 Task: Open Card Audit Review in Board Public Speaking Training to Workspace Advertising Technology and add a team member Softage.4@softage.net, a label Blue, a checklist Career Development, an attachment from your computer, a color Blue and finally, add a card description 'Plan and execute company team-building event' and a comment 'Given the potential impact of this task on our company culture and values, let us ensure that we approach it with a sense of inclusivity and diversity.'. Add a start date 'Jan 08, 1900' with a due date 'Jan 15, 1900'
Action: Mouse moved to (605, 171)
Screenshot: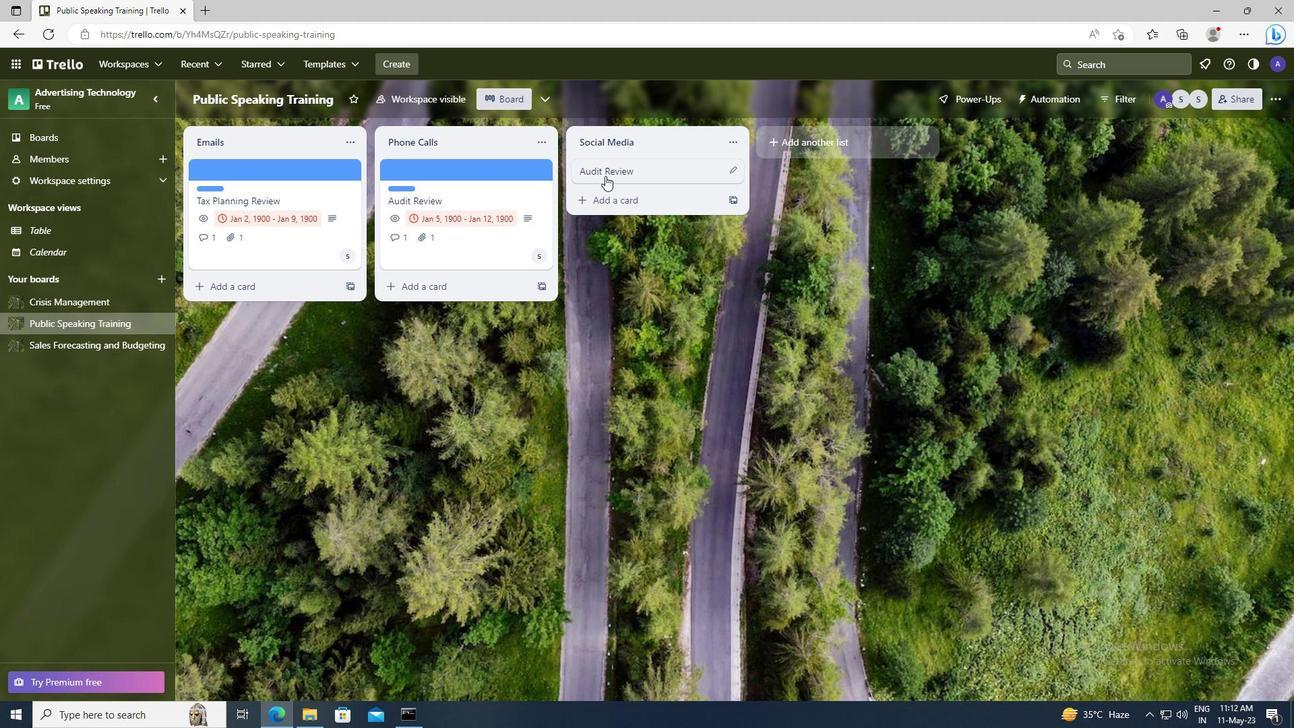 
Action: Mouse pressed left at (605, 171)
Screenshot: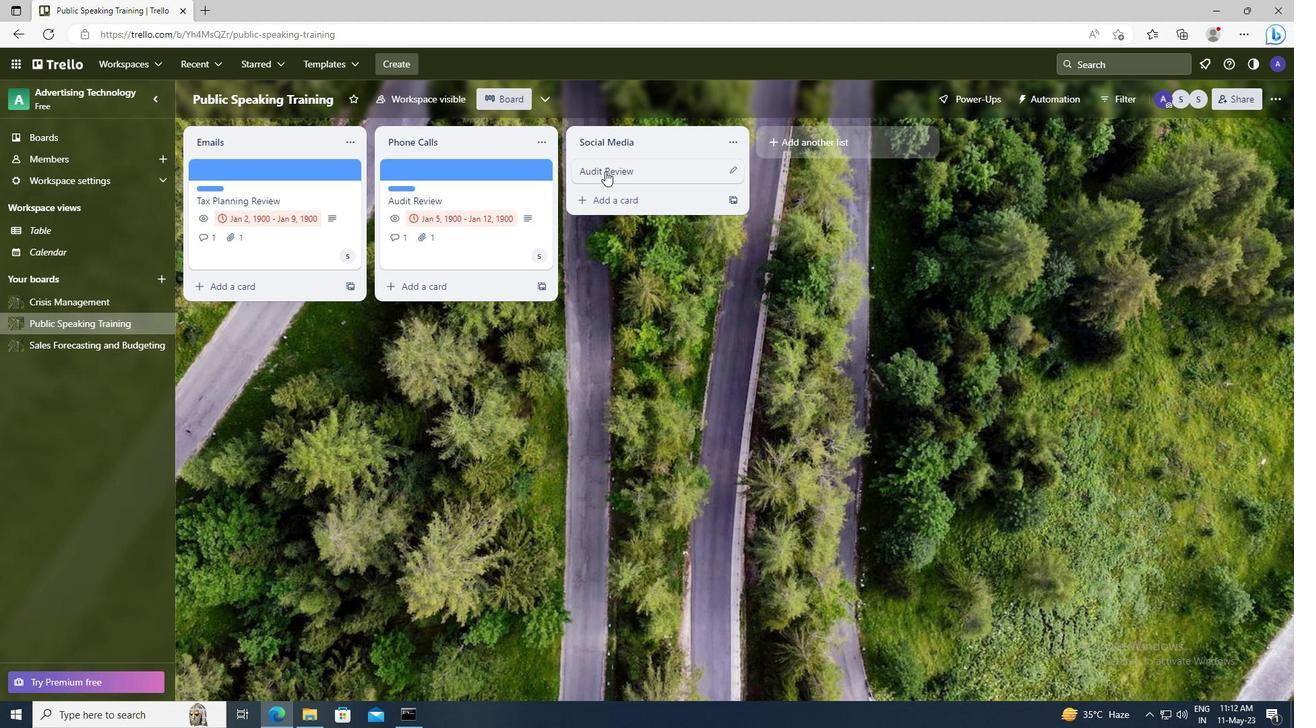 
Action: Mouse moved to (817, 208)
Screenshot: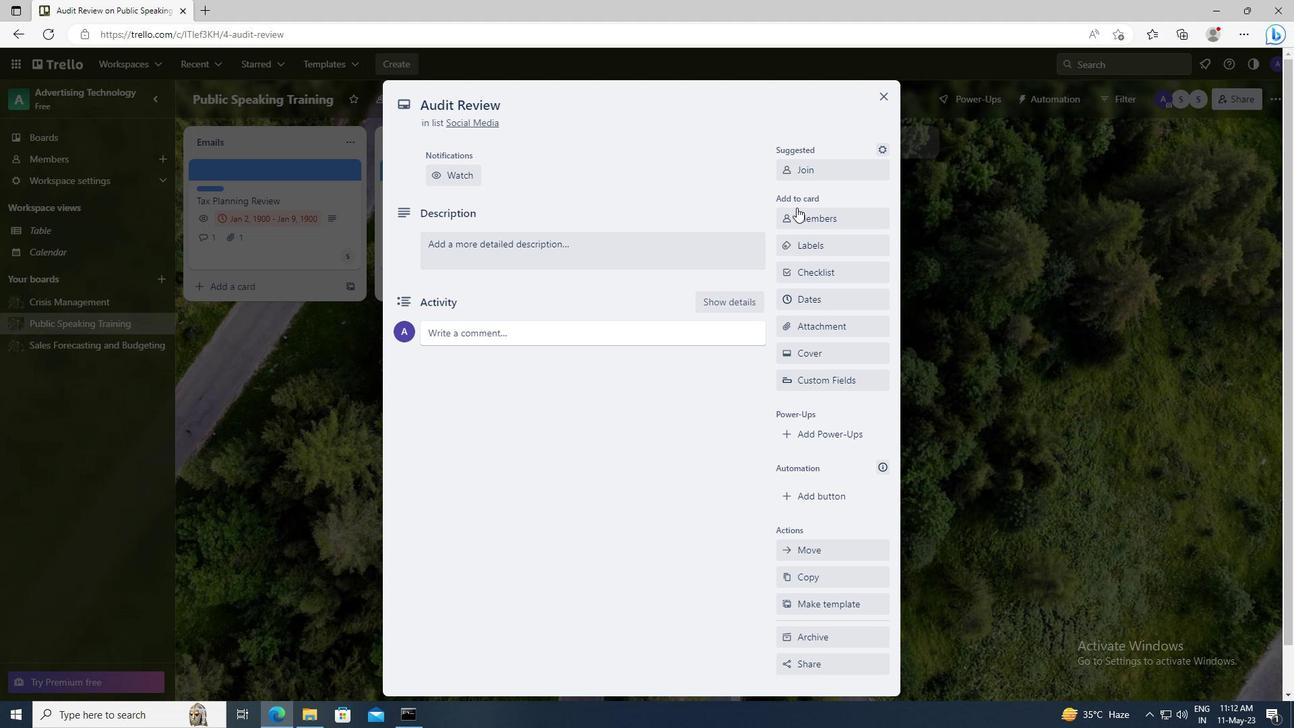 
Action: Mouse pressed left at (817, 208)
Screenshot: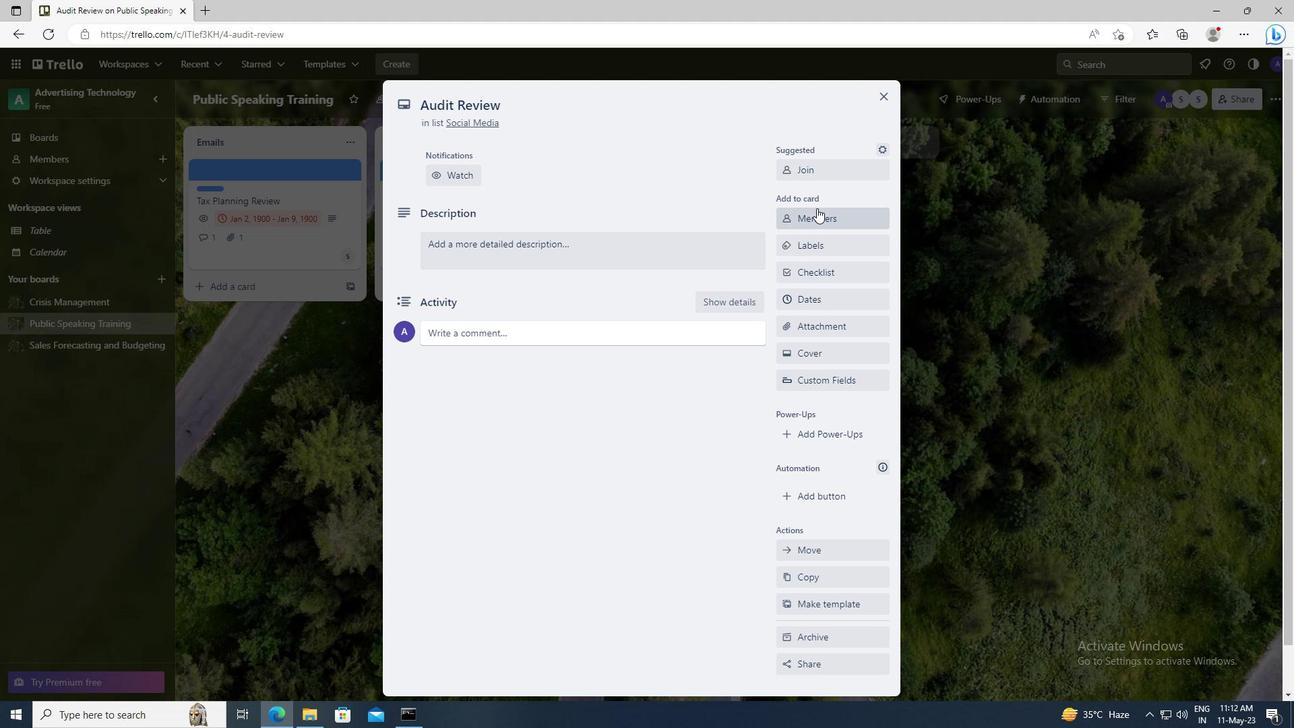 
Action: Mouse moved to (821, 278)
Screenshot: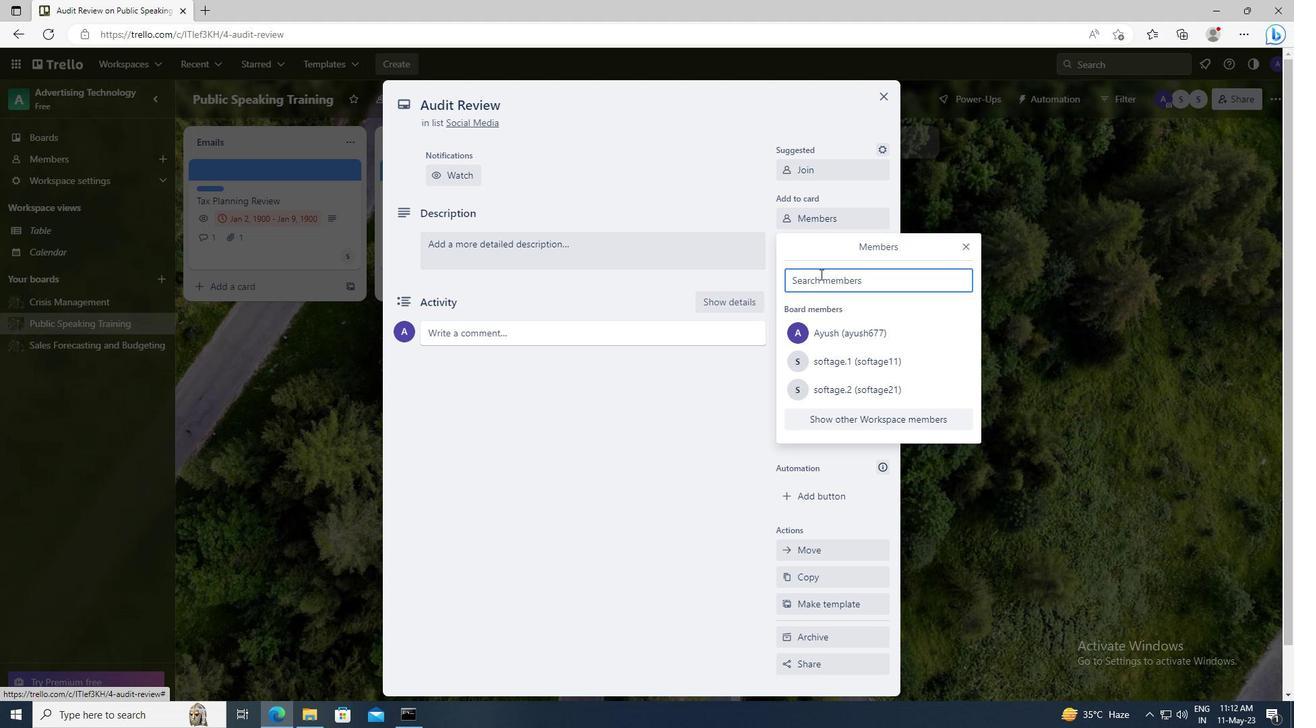 
Action: Mouse pressed left at (821, 278)
Screenshot: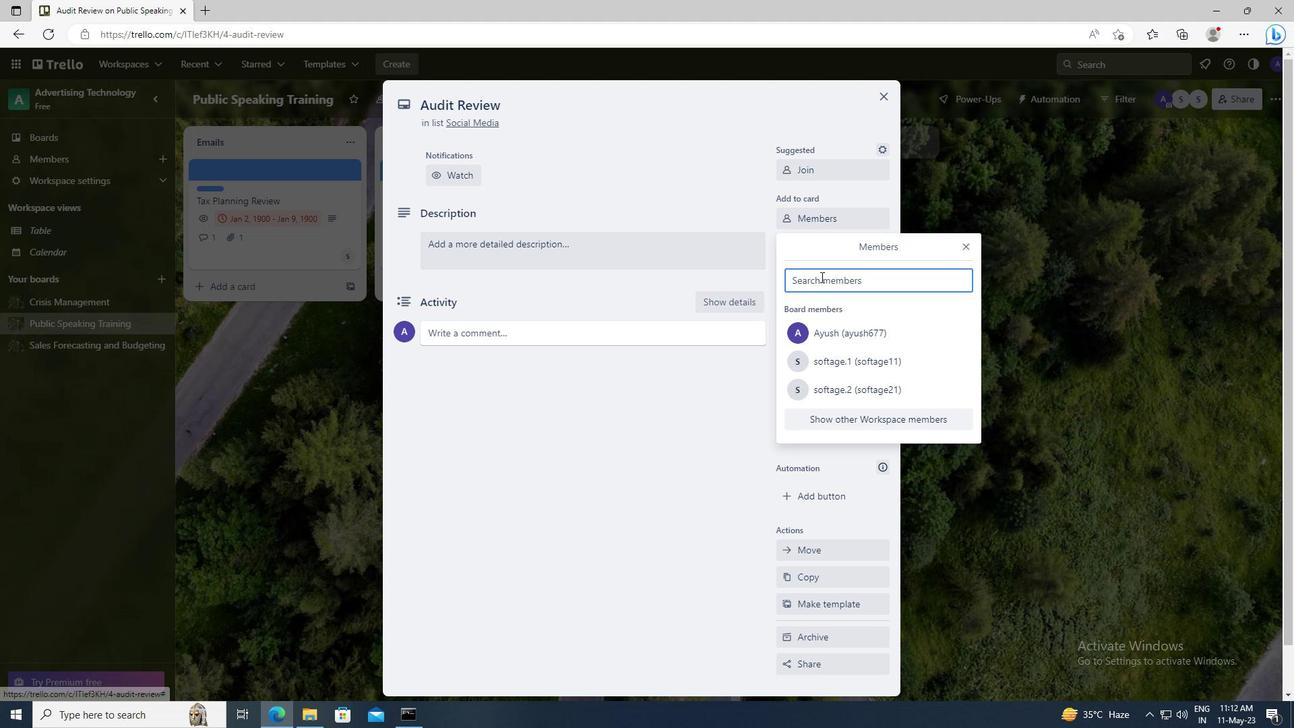 
Action: Key pressed <Key.shift>SOFTAGE.4
Screenshot: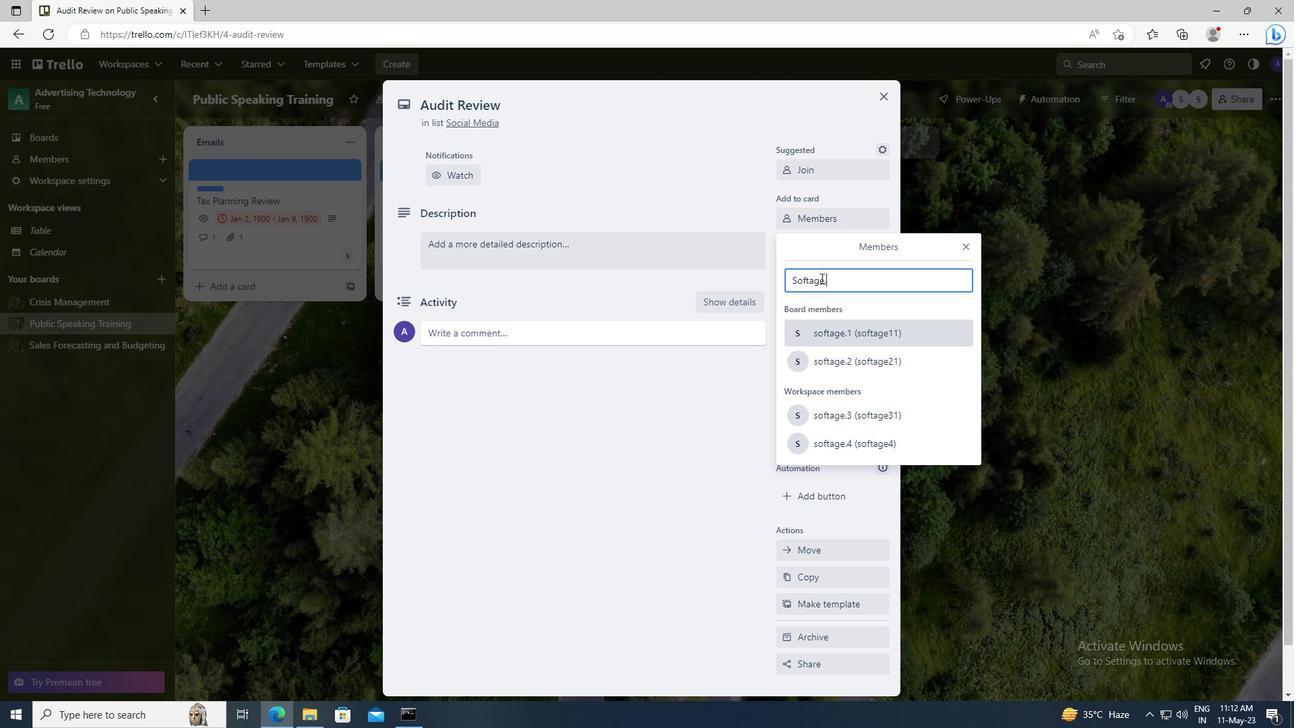 
Action: Mouse moved to (836, 404)
Screenshot: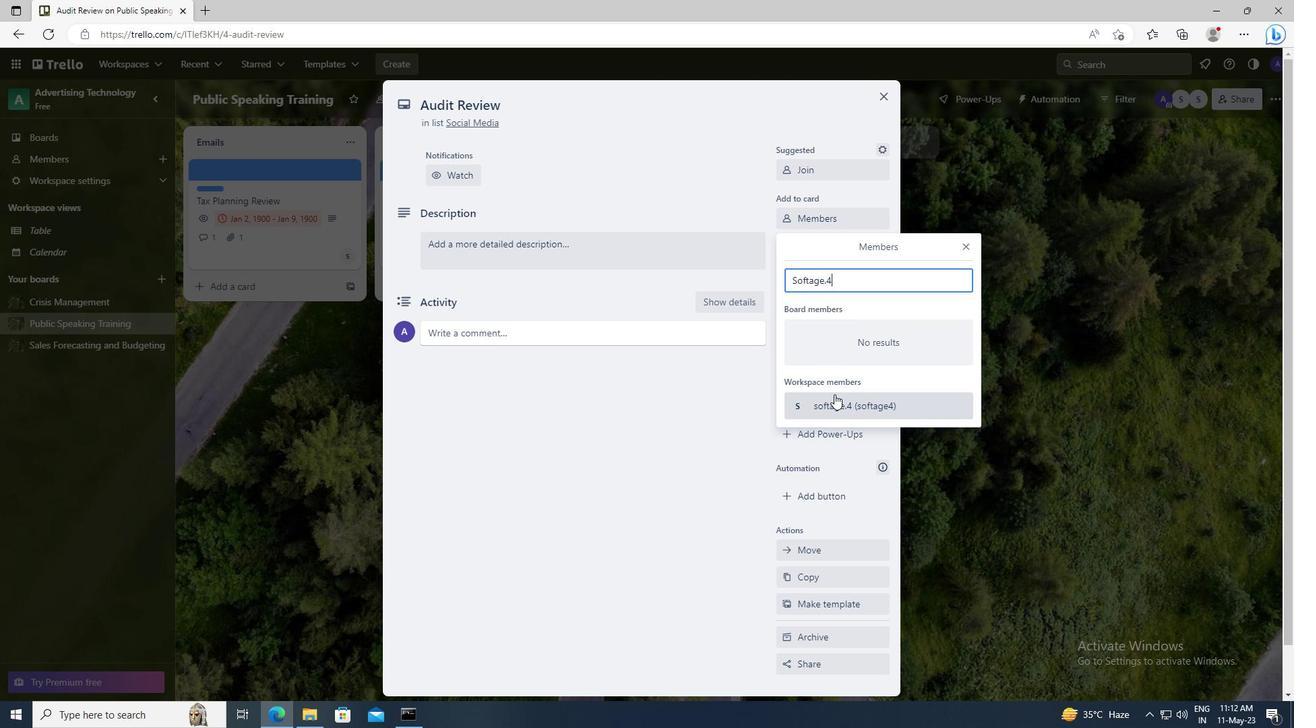 
Action: Mouse pressed left at (836, 404)
Screenshot: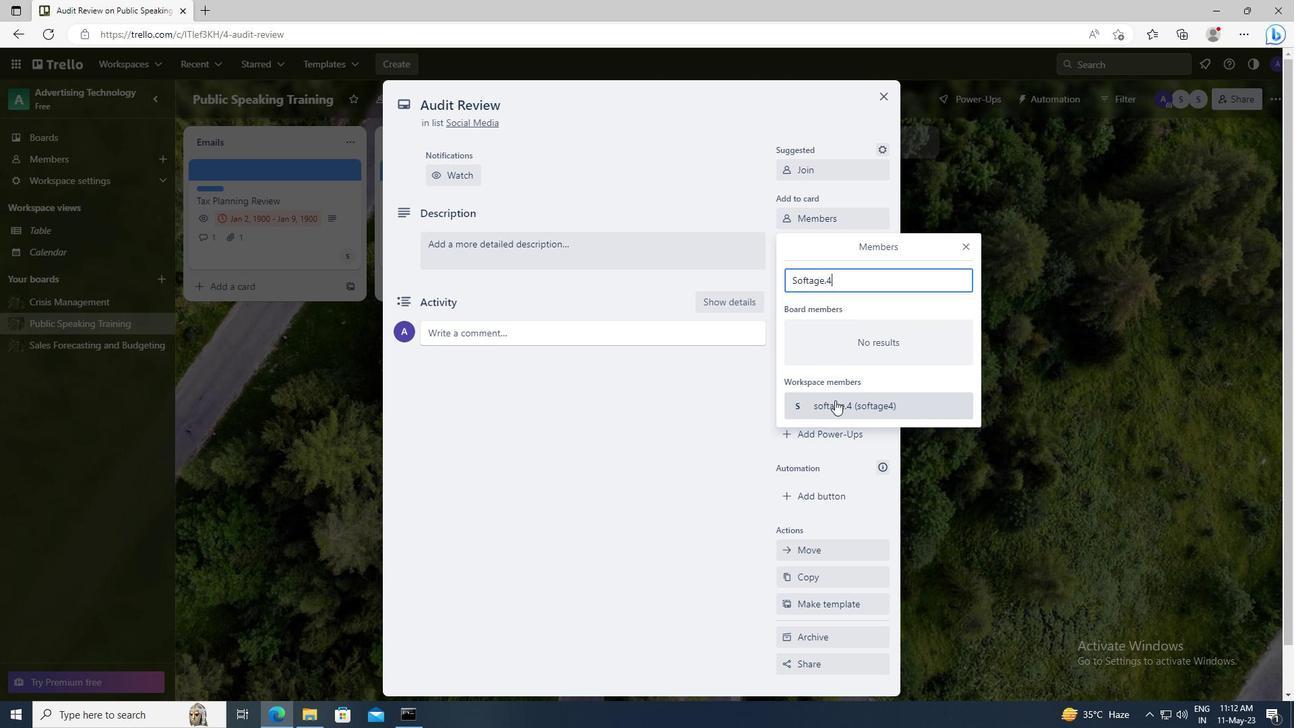
Action: Mouse moved to (968, 248)
Screenshot: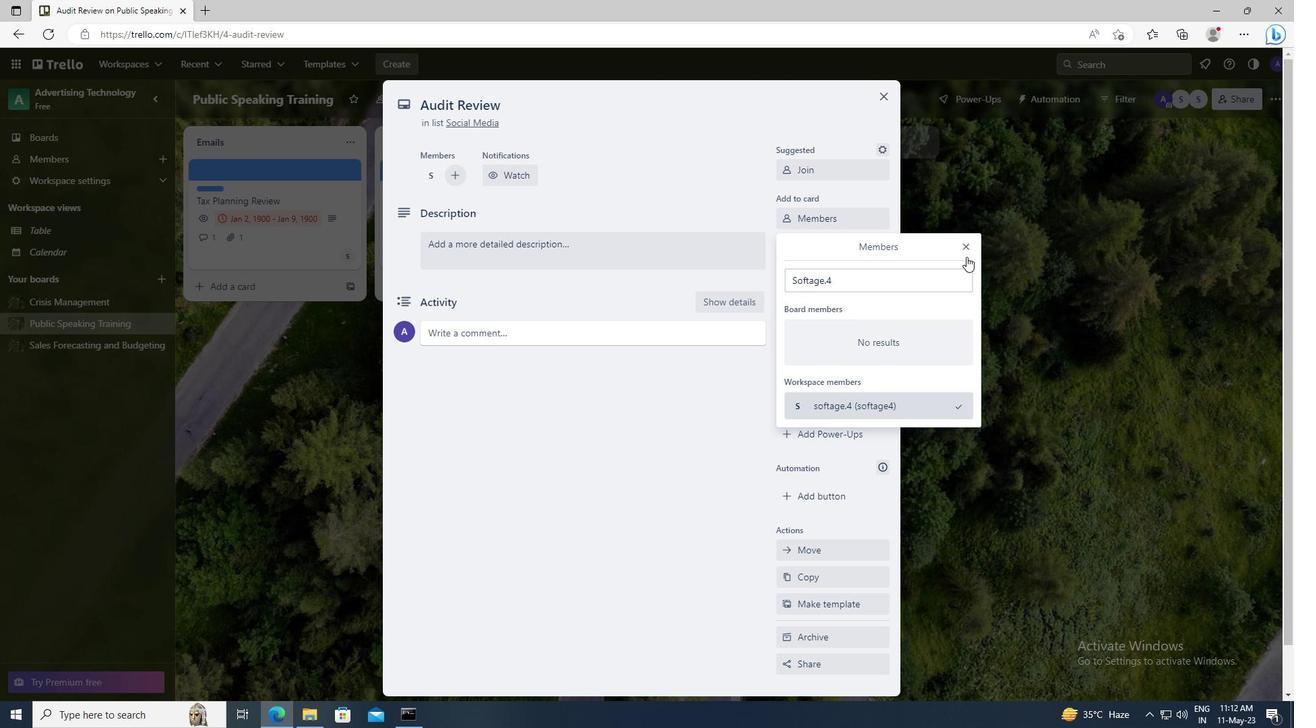 
Action: Mouse pressed left at (968, 248)
Screenshot: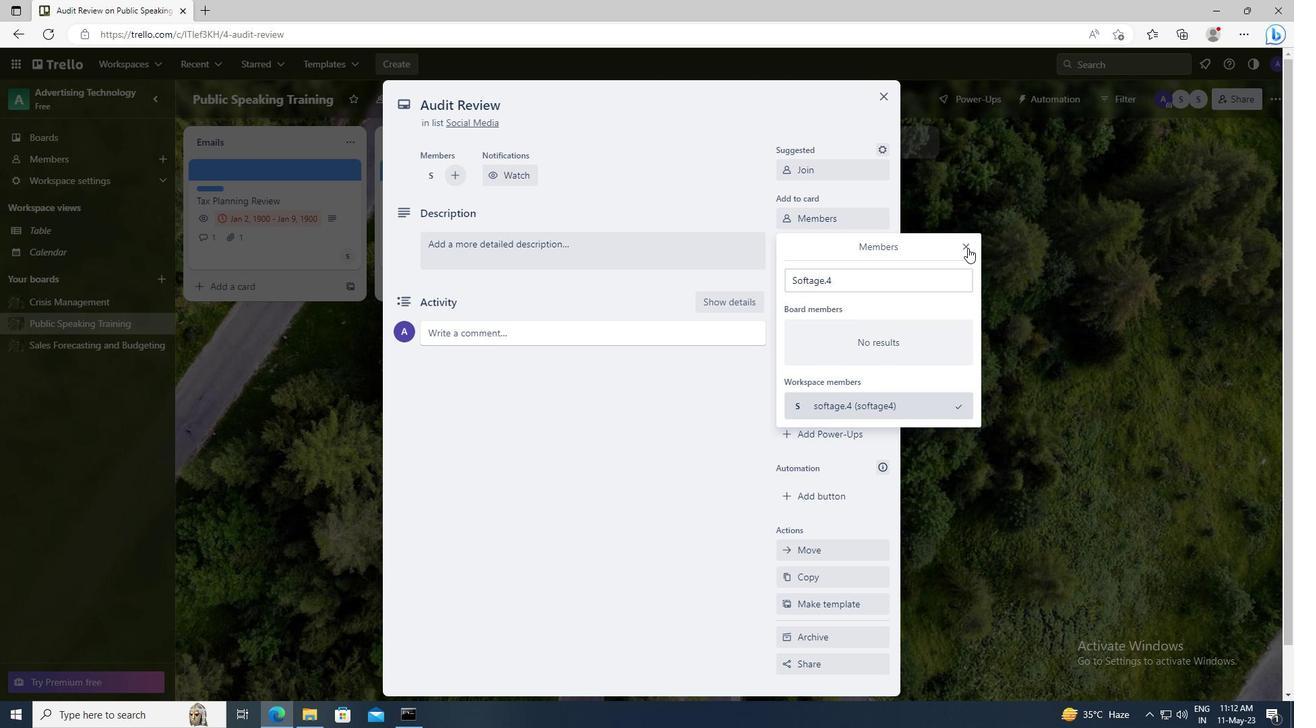 
Action: Mouse moved to (860, 248)
Screenshot: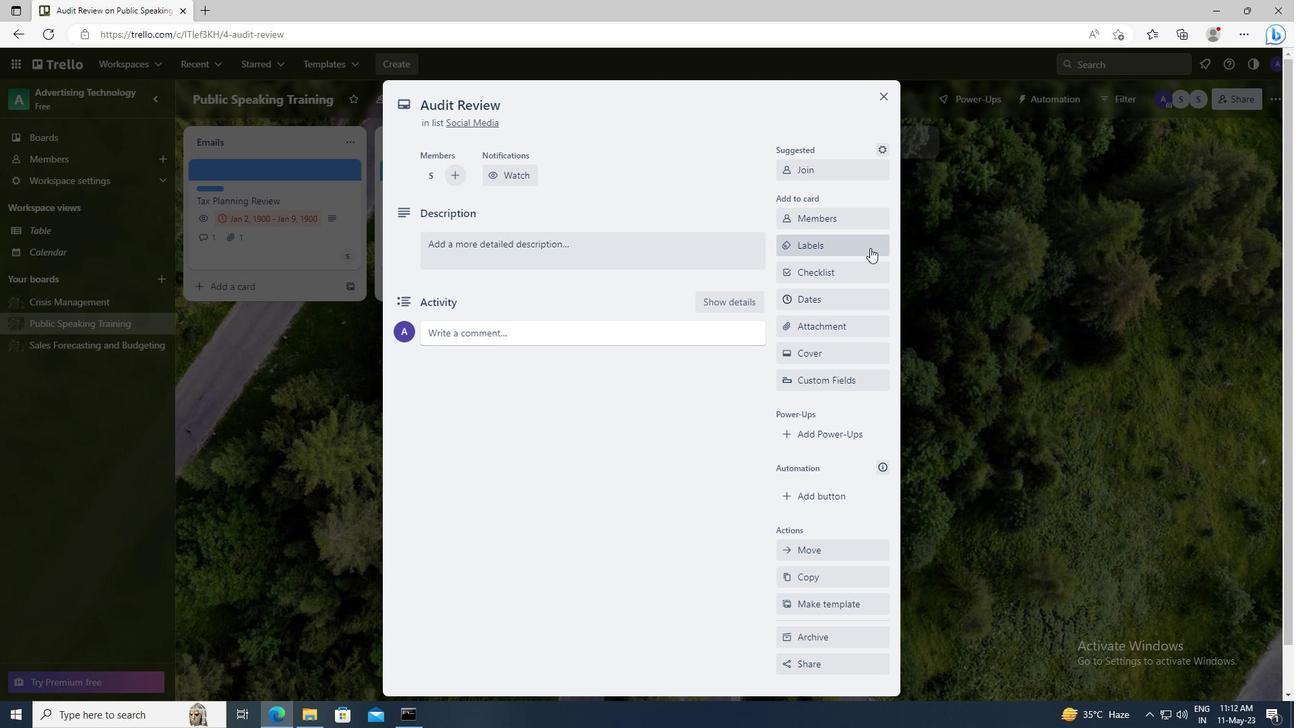 
Action: Mouse pressed left at (860, 248)
Screenshot: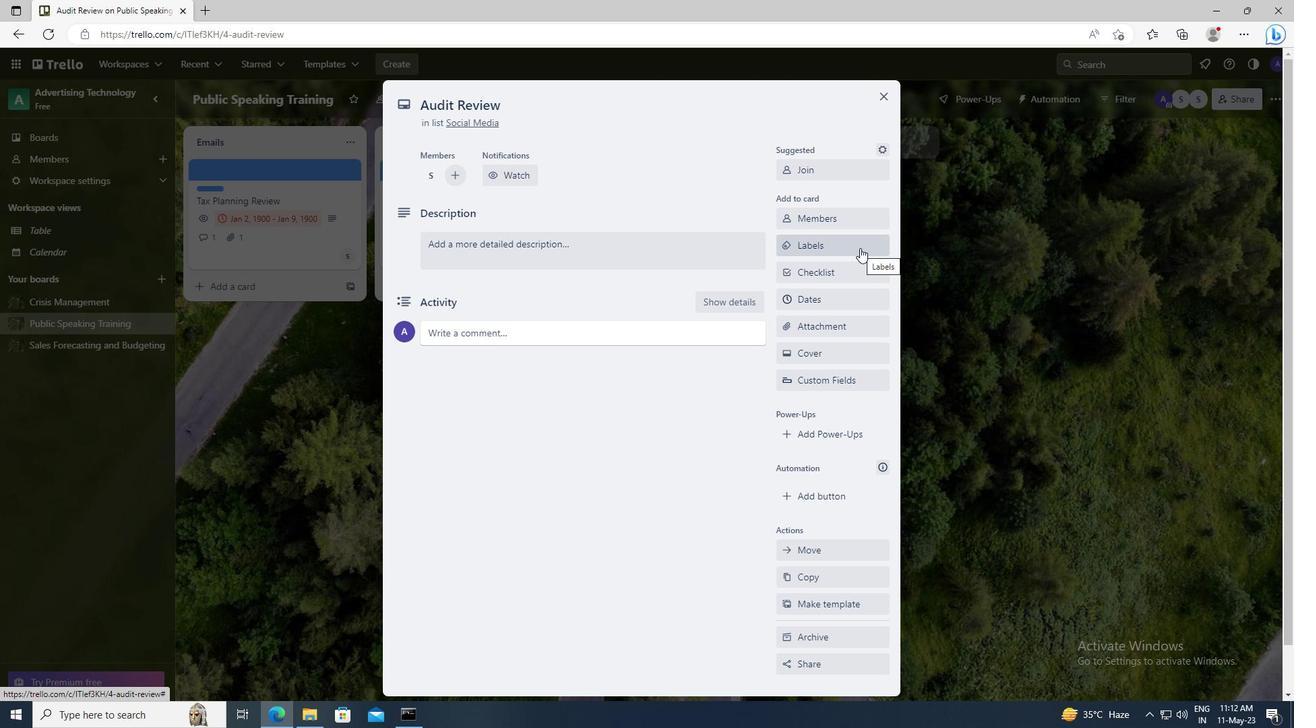 
Action: Mouse moved to (874, 509)
Screenshot: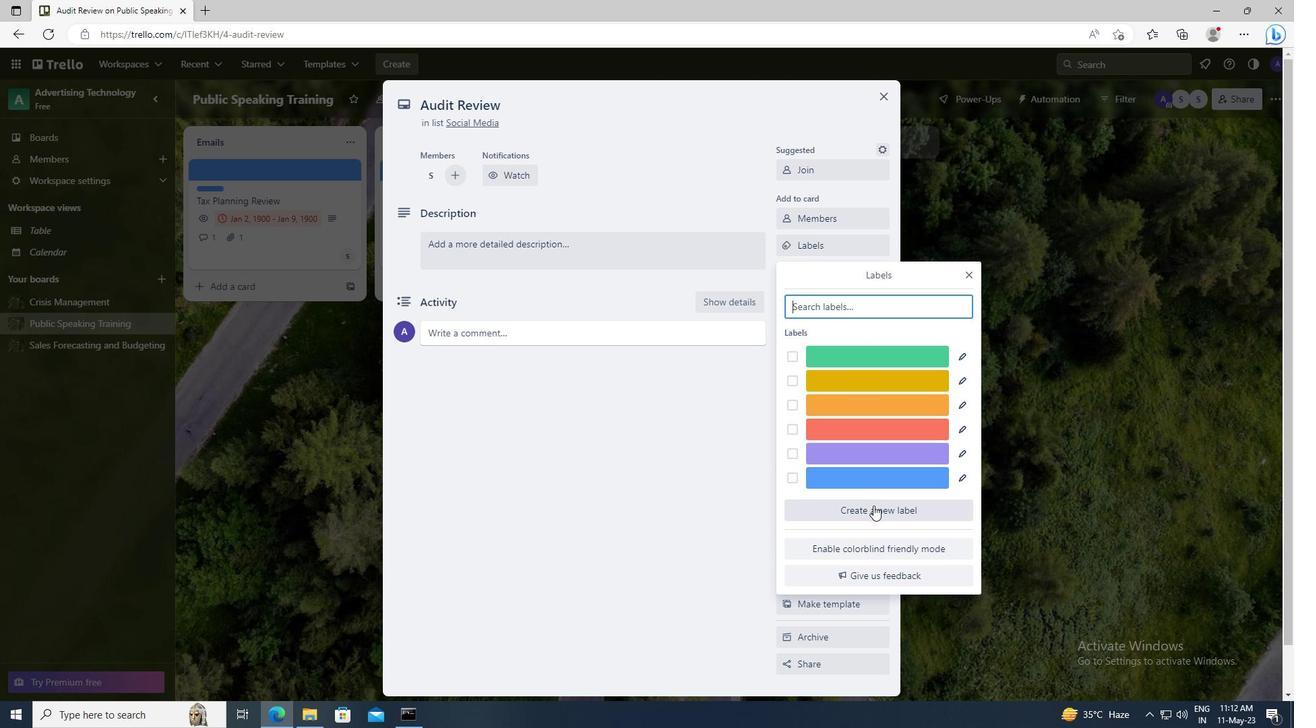 
Action: Mouse pressed left at (874, 509)
Screenshot: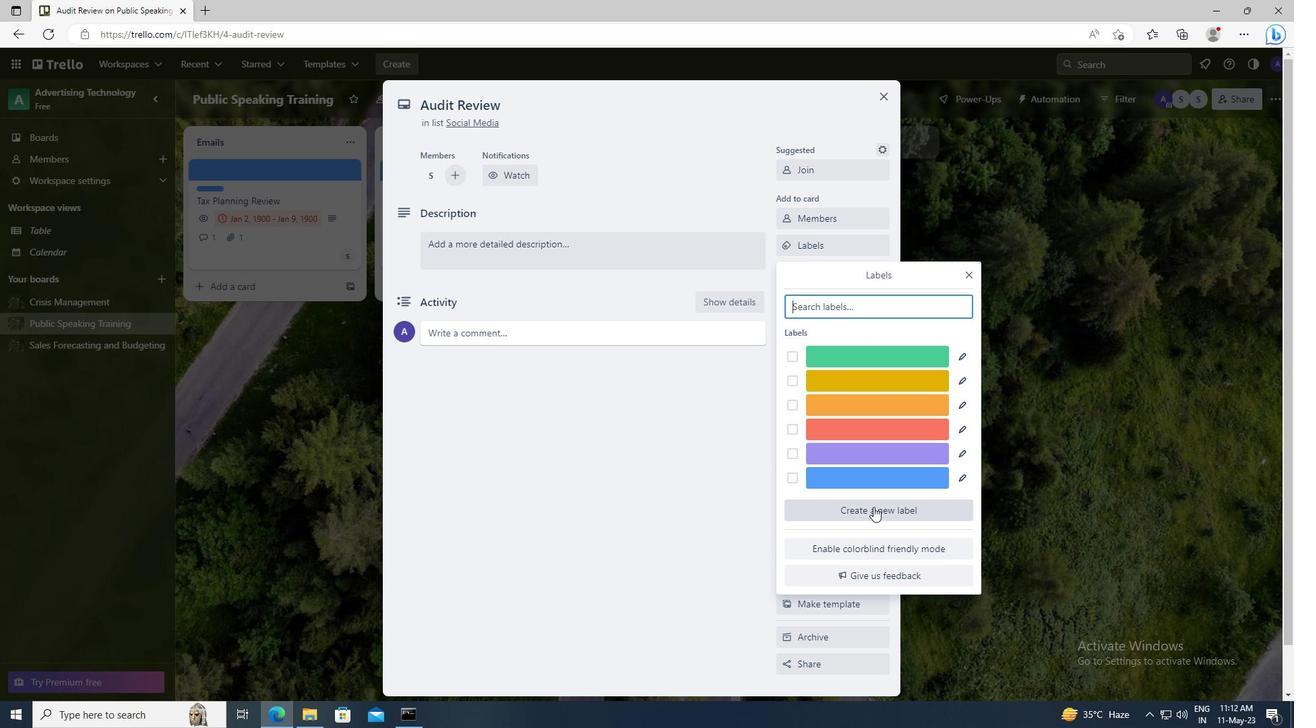 
Action: Mouse moved to (803, 539)
Screenshot: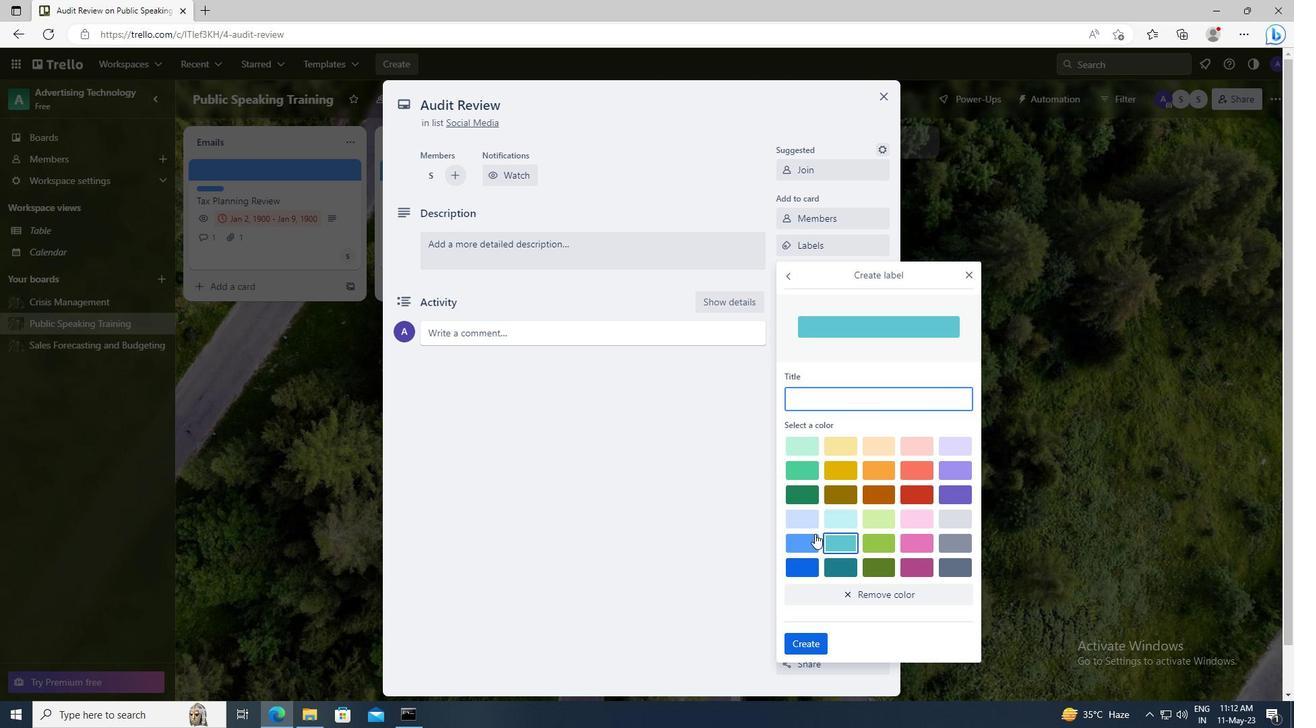 
Action: Mouse pressed left at (803, 539)
Screenshot: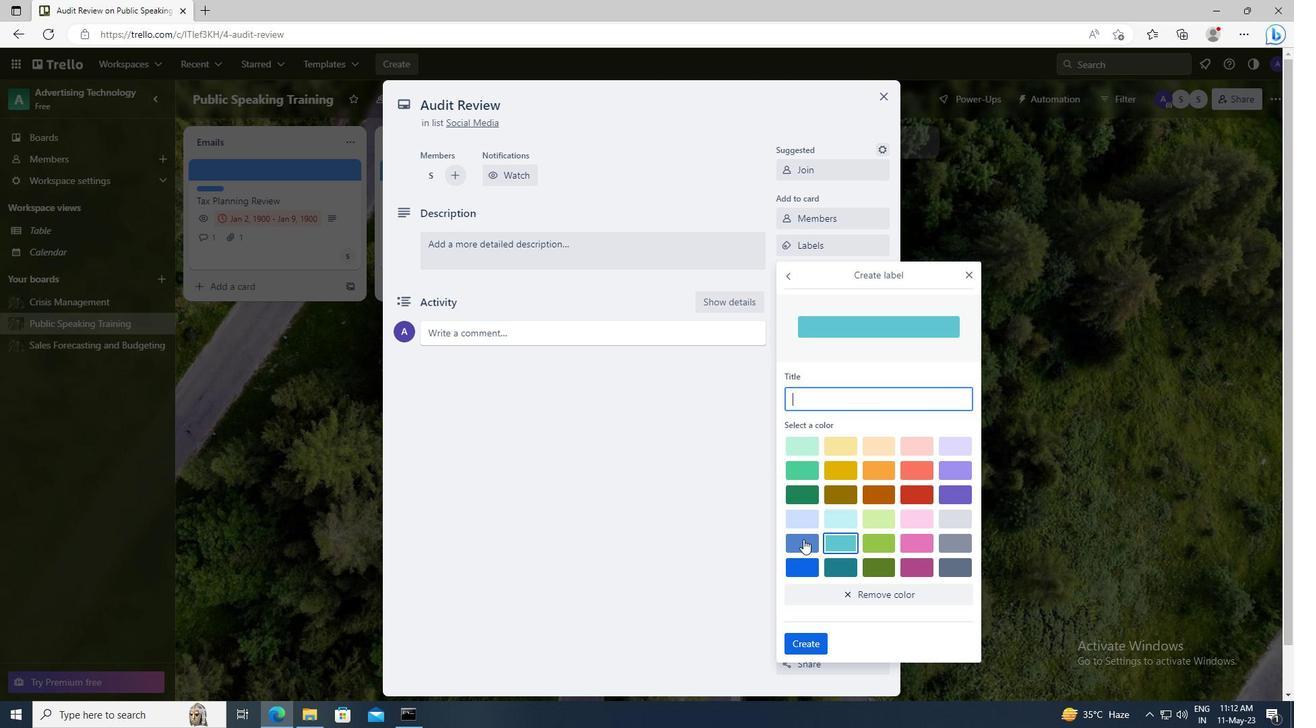 
Action: Mouse moved to (804, 645)
Screenshot: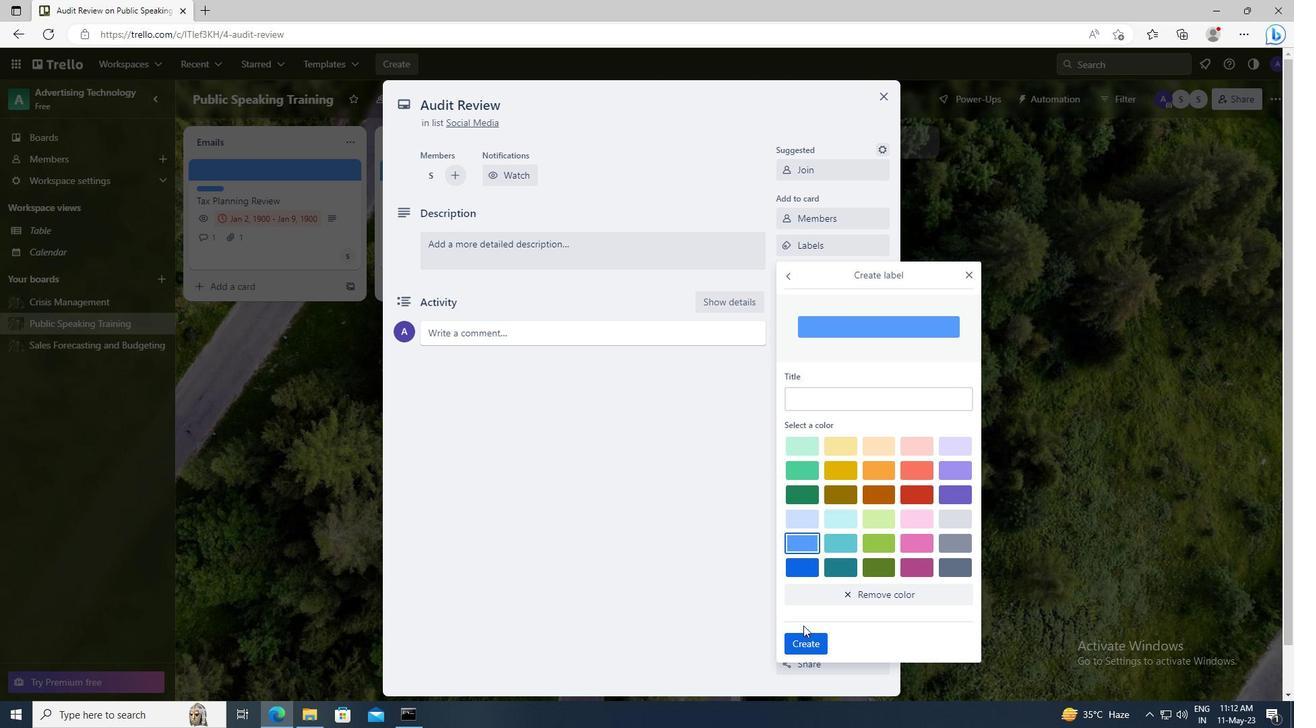 
Action: Mouse pressed left at (804, 645)
Screenshot: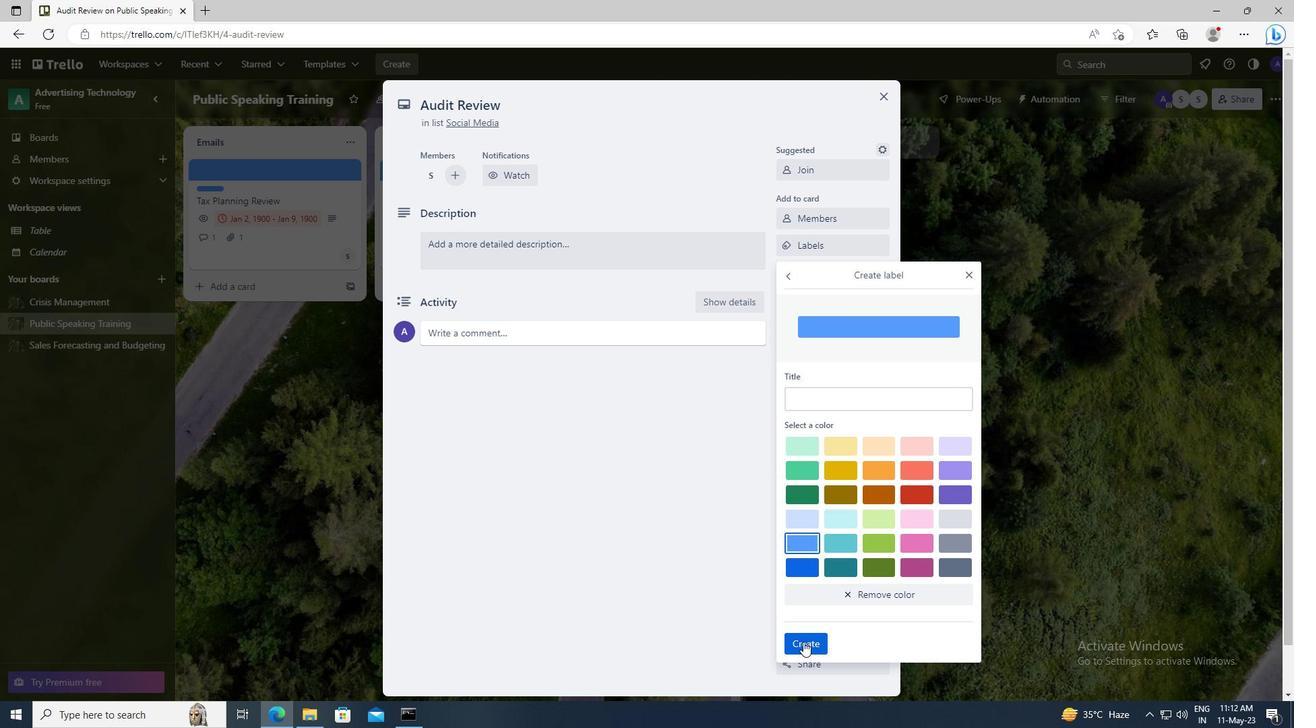 
Action: Mouse moved to (971, 277)
Screenshot: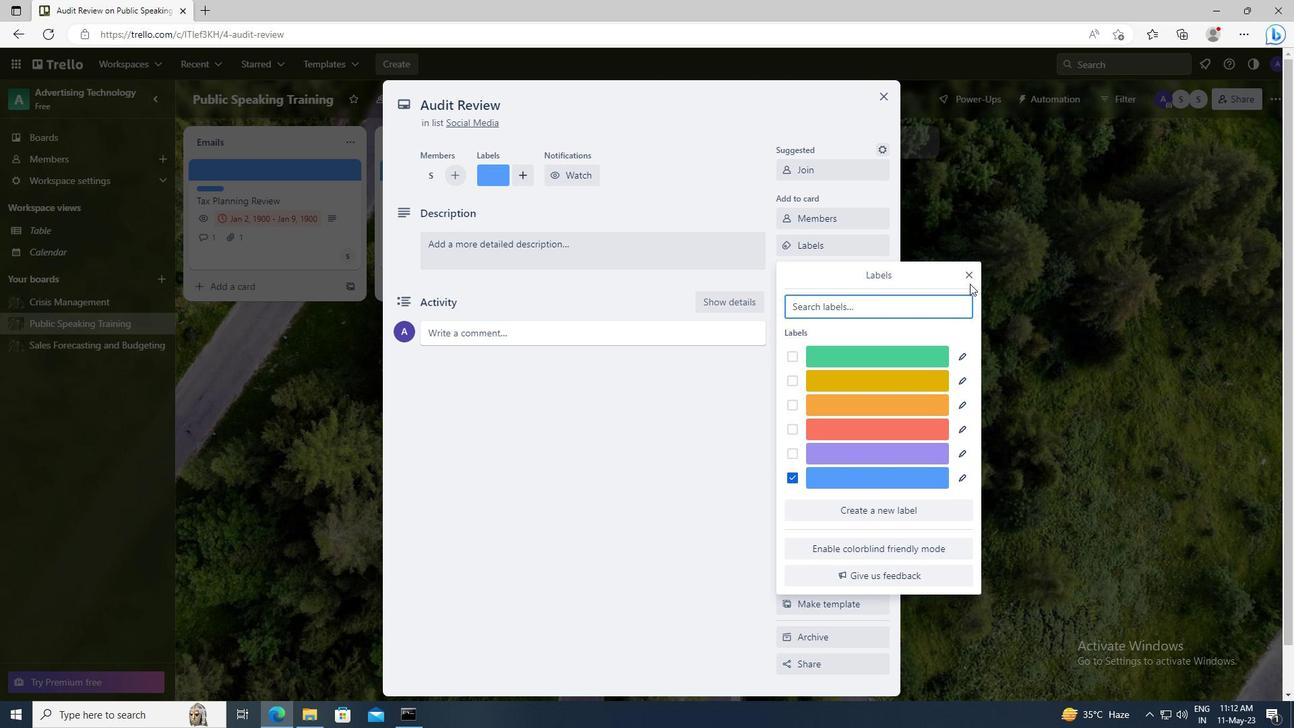 
Action: Mouse pressed left at (971, 277)
Screenshot: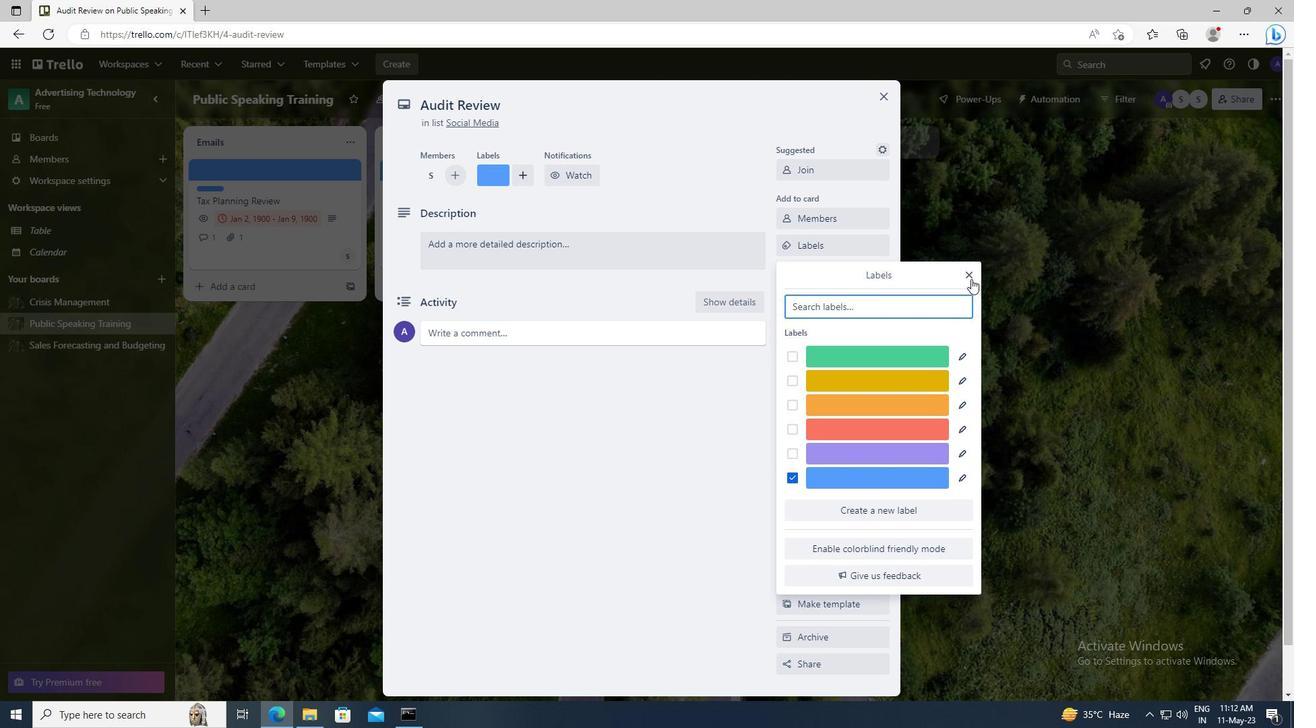 
Action: Mouse moved to (844, 267)
Screenshot: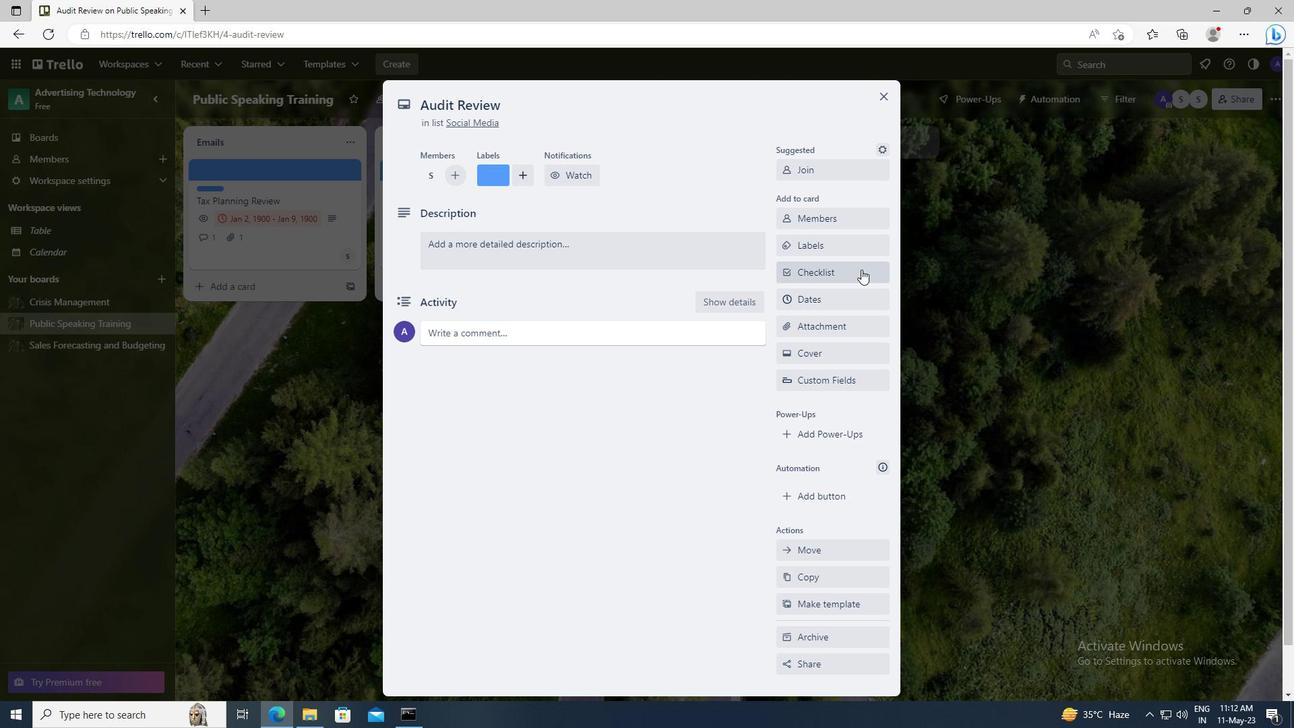 
Action: Mouse pressed left at (844, 267)
Screenshot: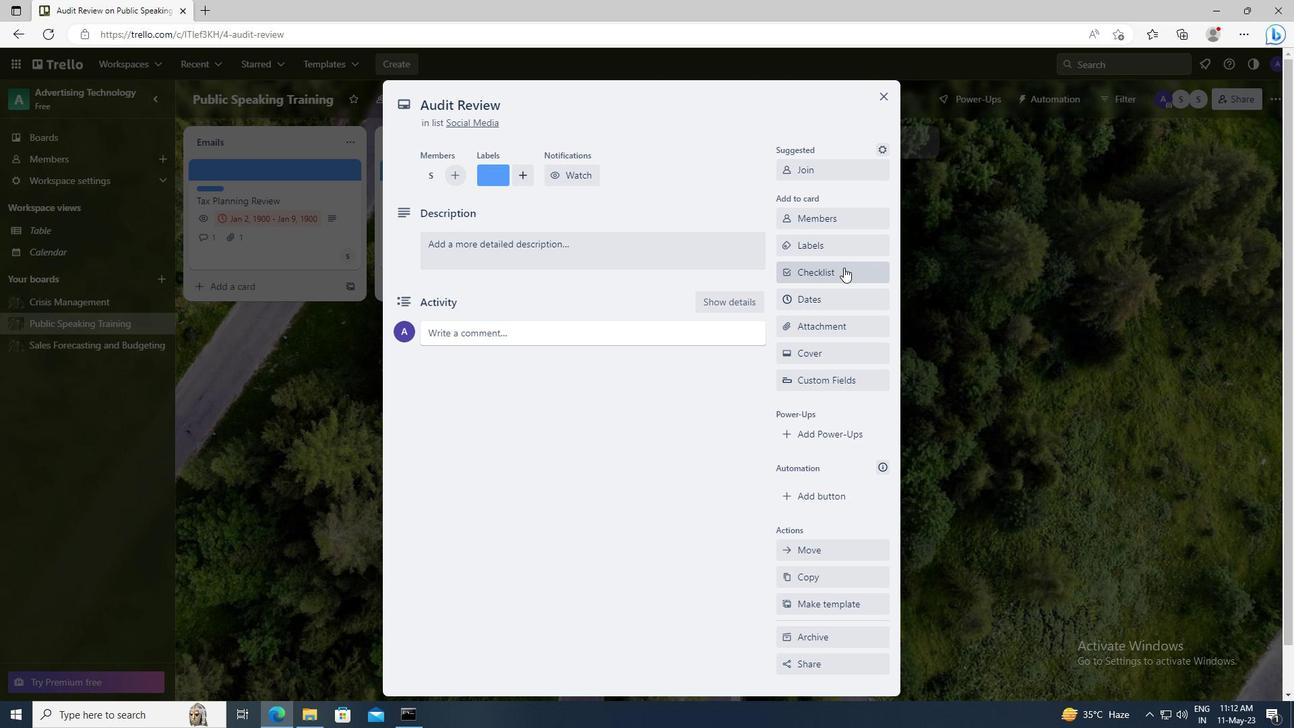 
Action: Key pressed <Key.shift>CAREER<Key.space><Key.shift>DEVELOPMENT
Screenshot: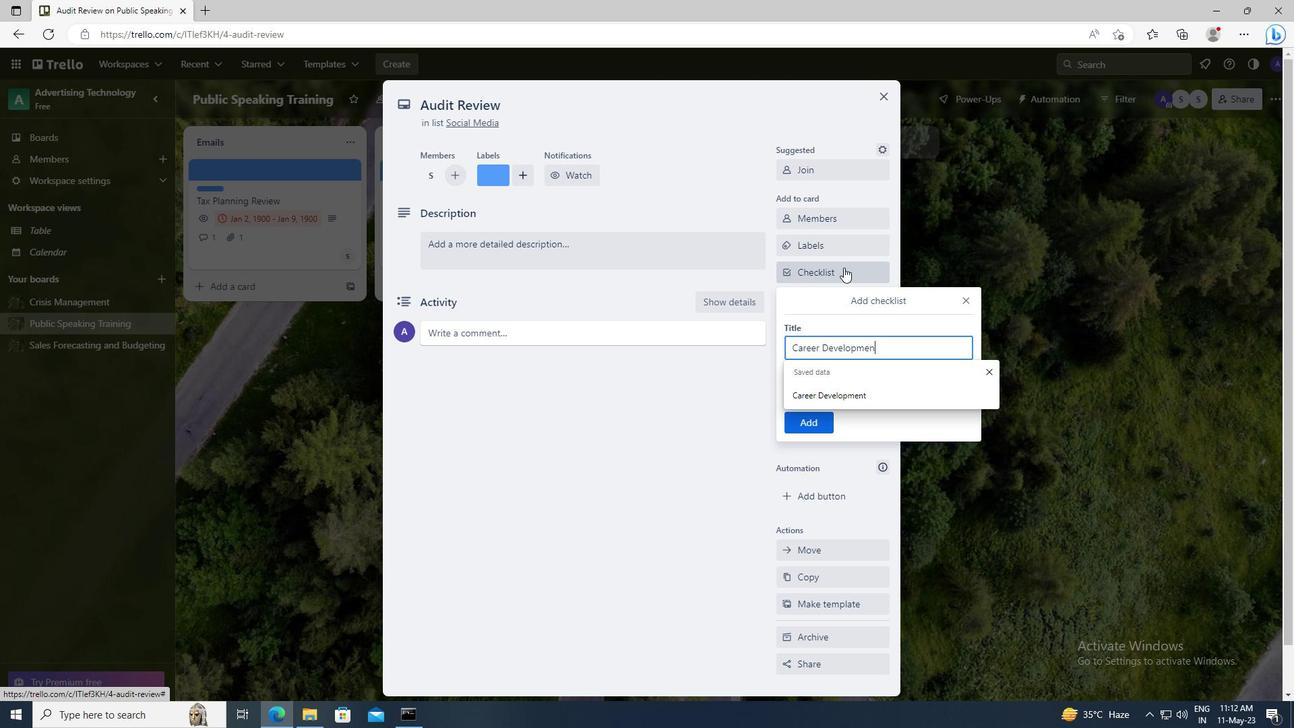 
Action: Mouse moved to (815, 420)
Screenshot: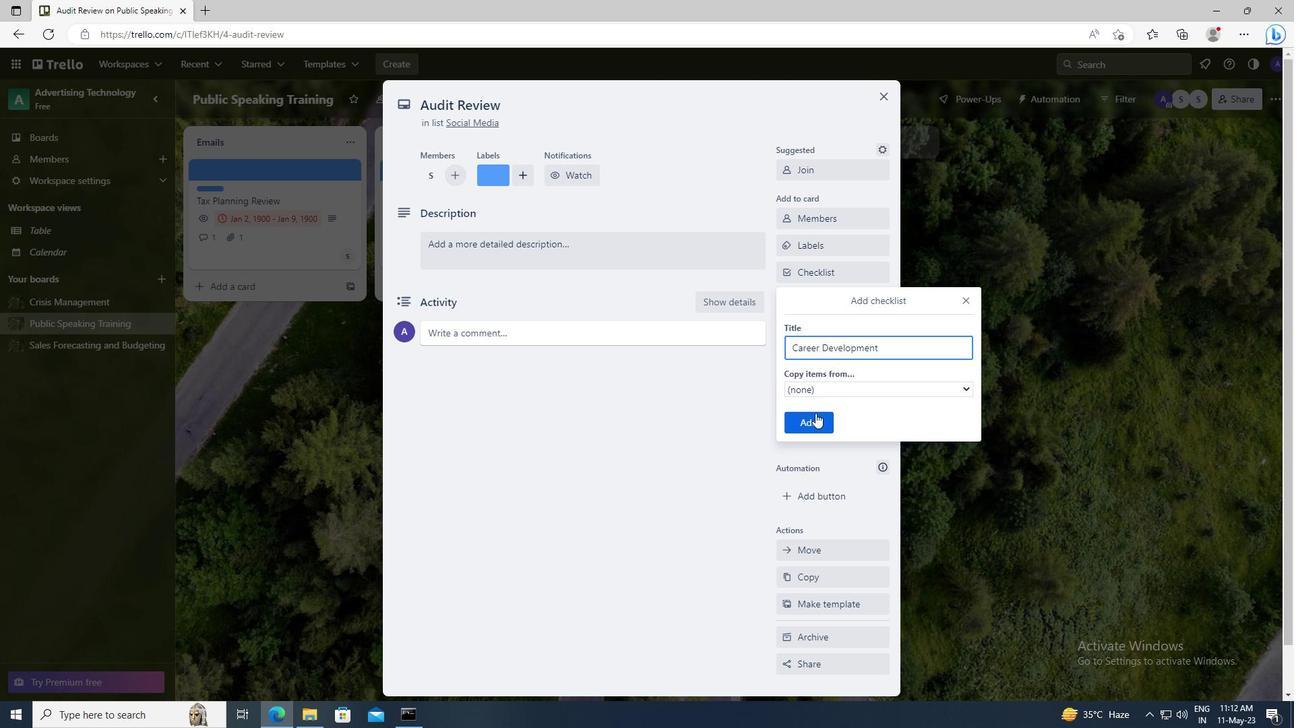 
Action: Mouse pressed left at (815, 420)
Screenshot: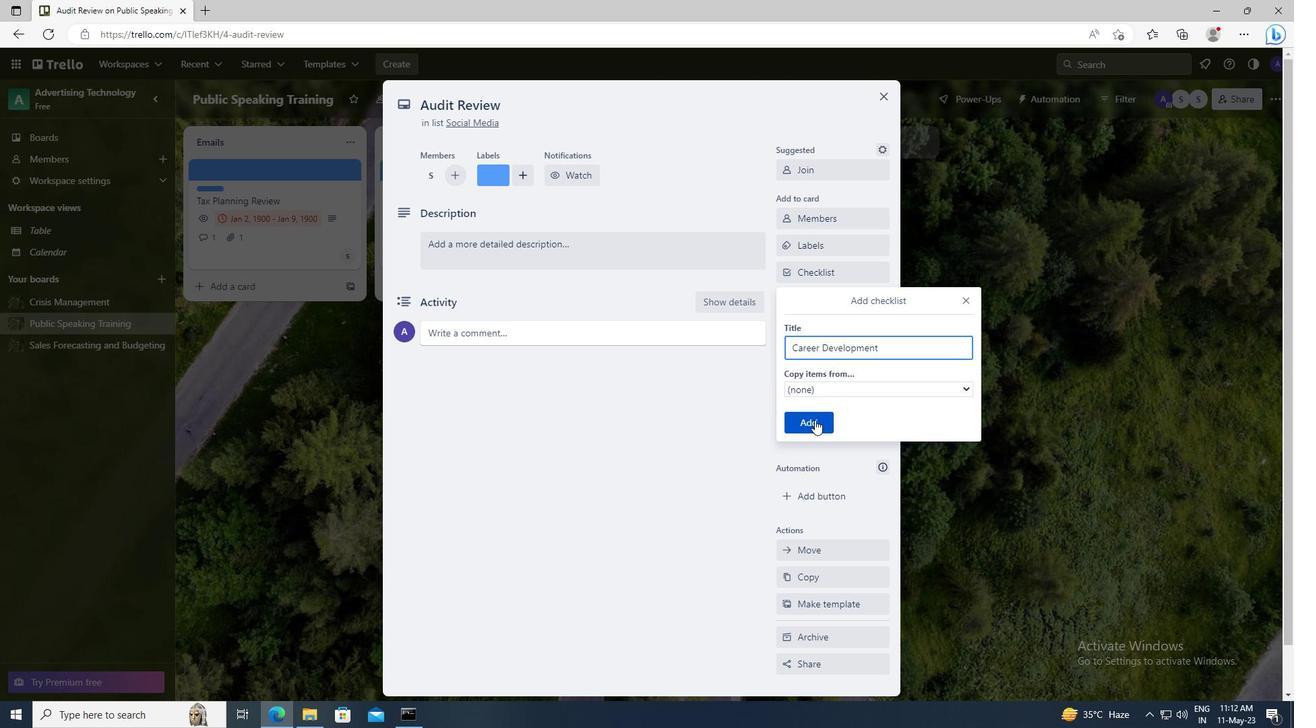 
Action: Mouse moved to (828, 331)
Screenshot: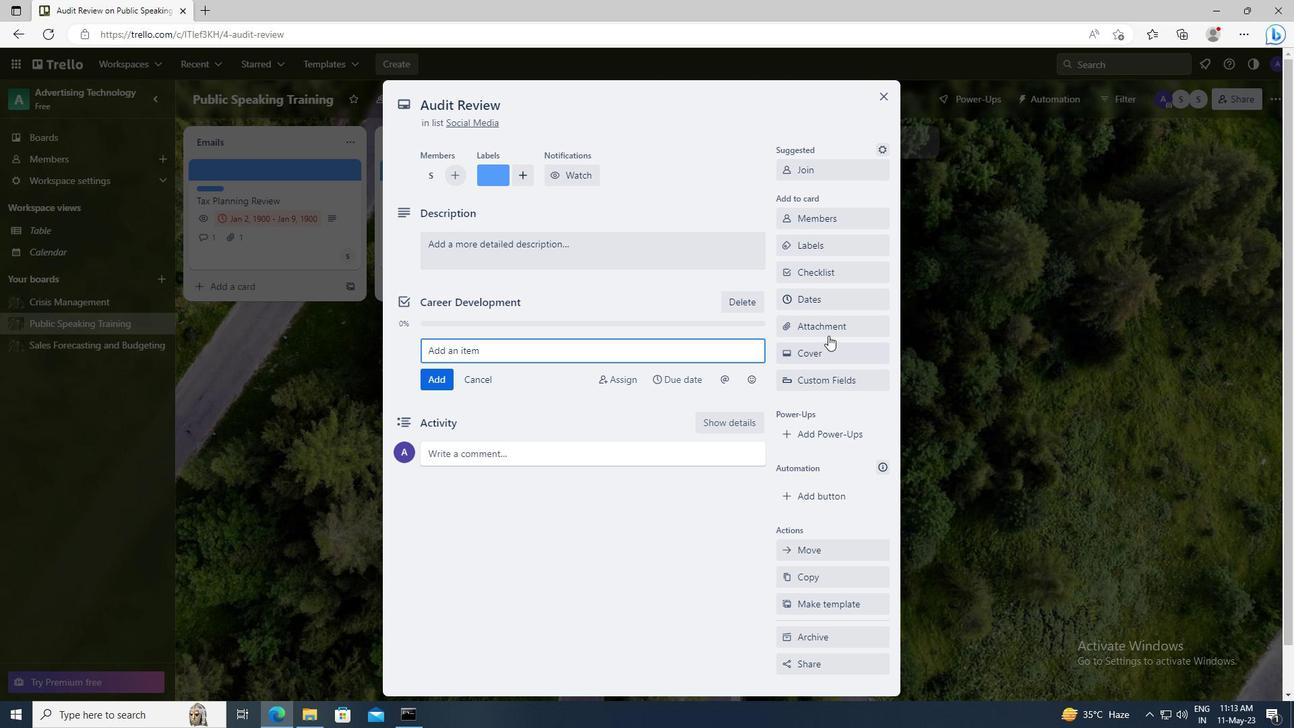 
Action: Mouse pressed left at (828, 331)
Screenshot: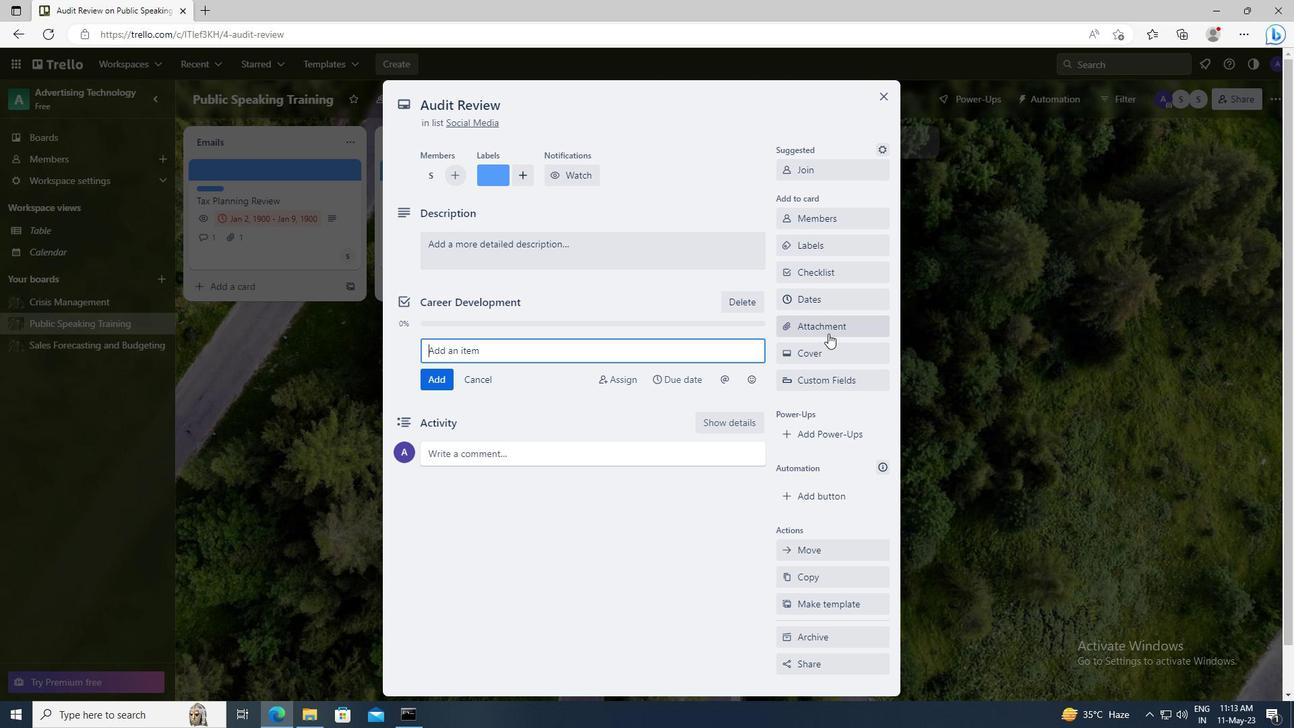 
Action: Mouse moved to (828, 385)
Screenshot: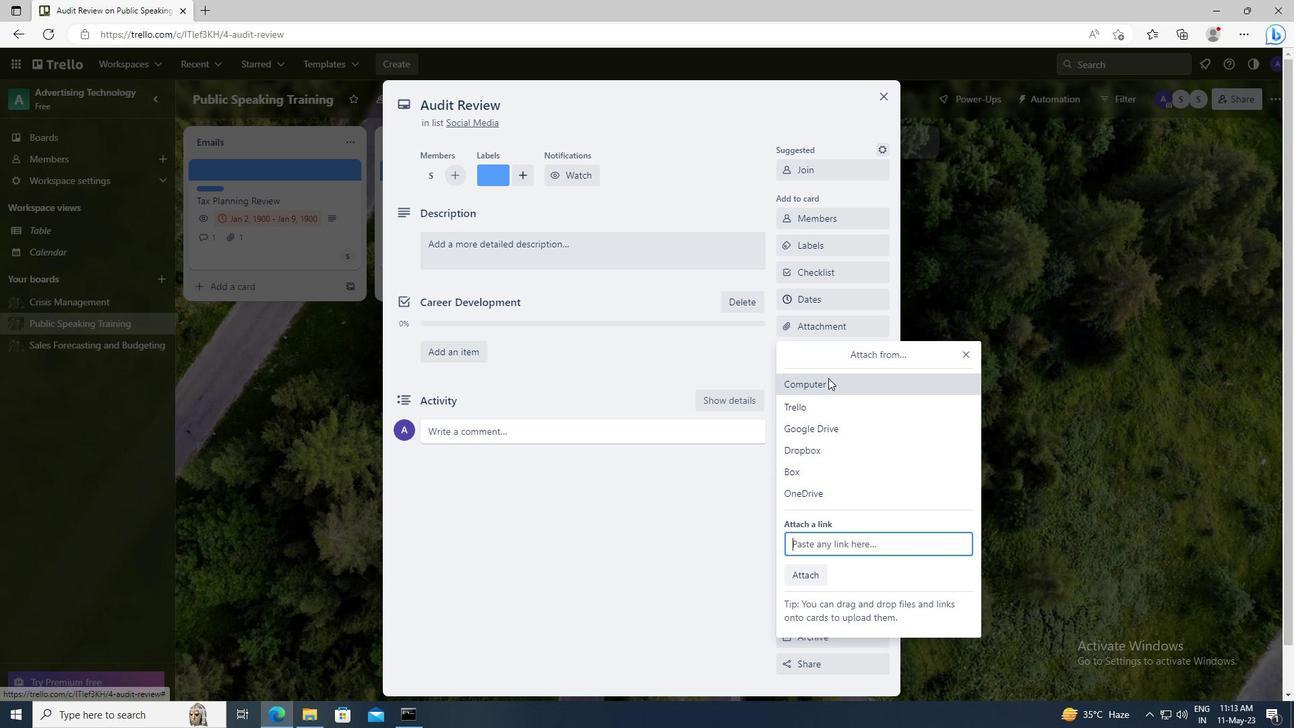 
Action: Mouse pressed left at (828, 385)
Screenshot: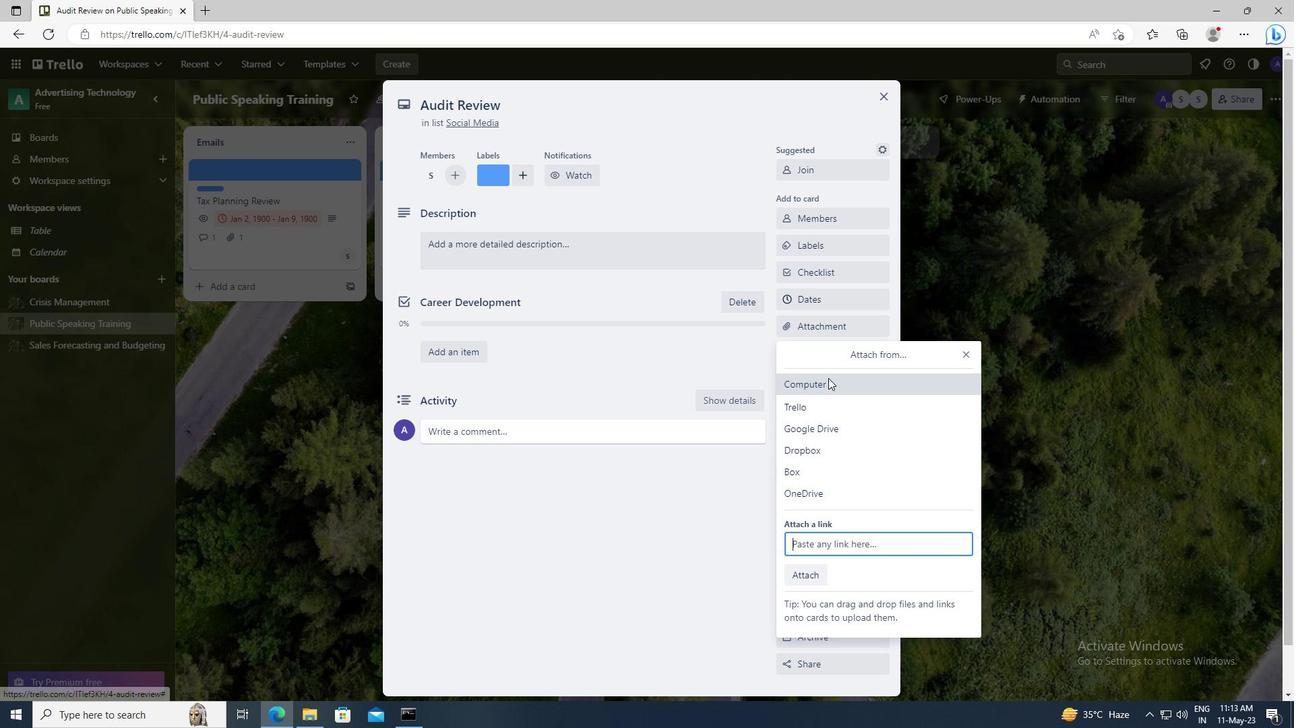 
Action: Mouse moved to (347, 118)
Screenshot: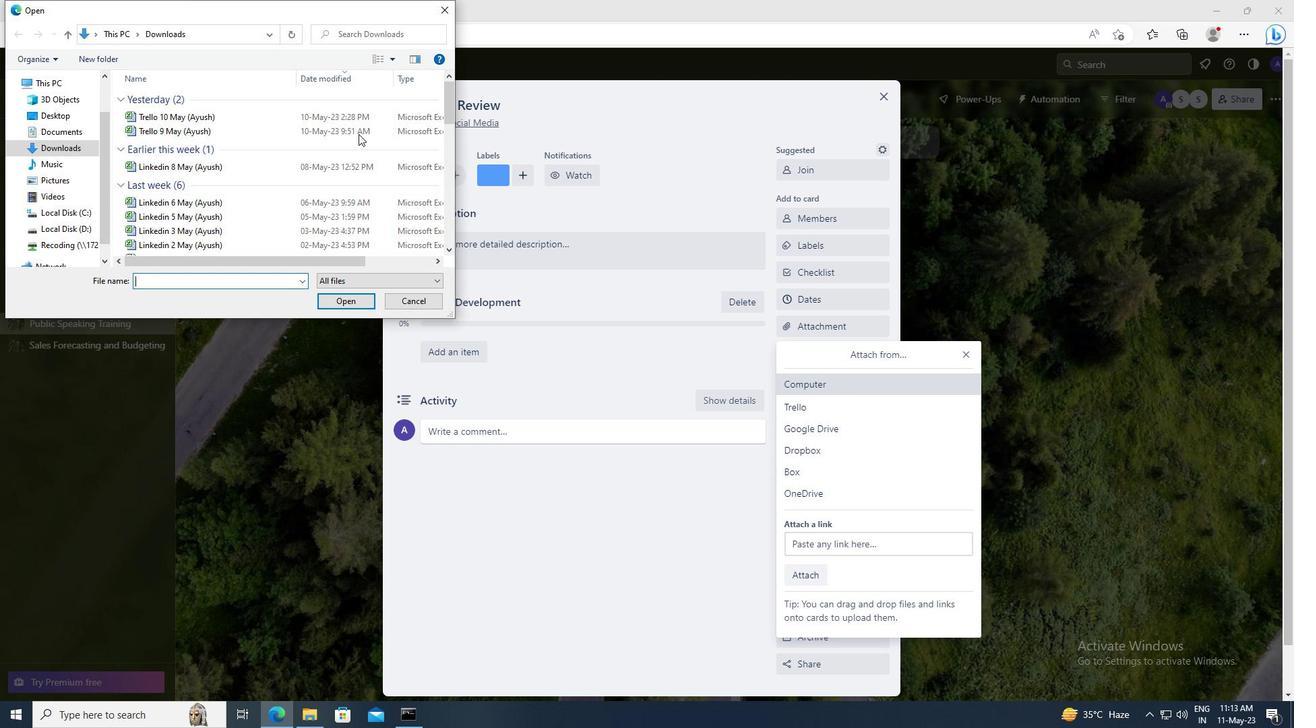 
Action: Mouse pressed left at (347, 118)
Screenshot: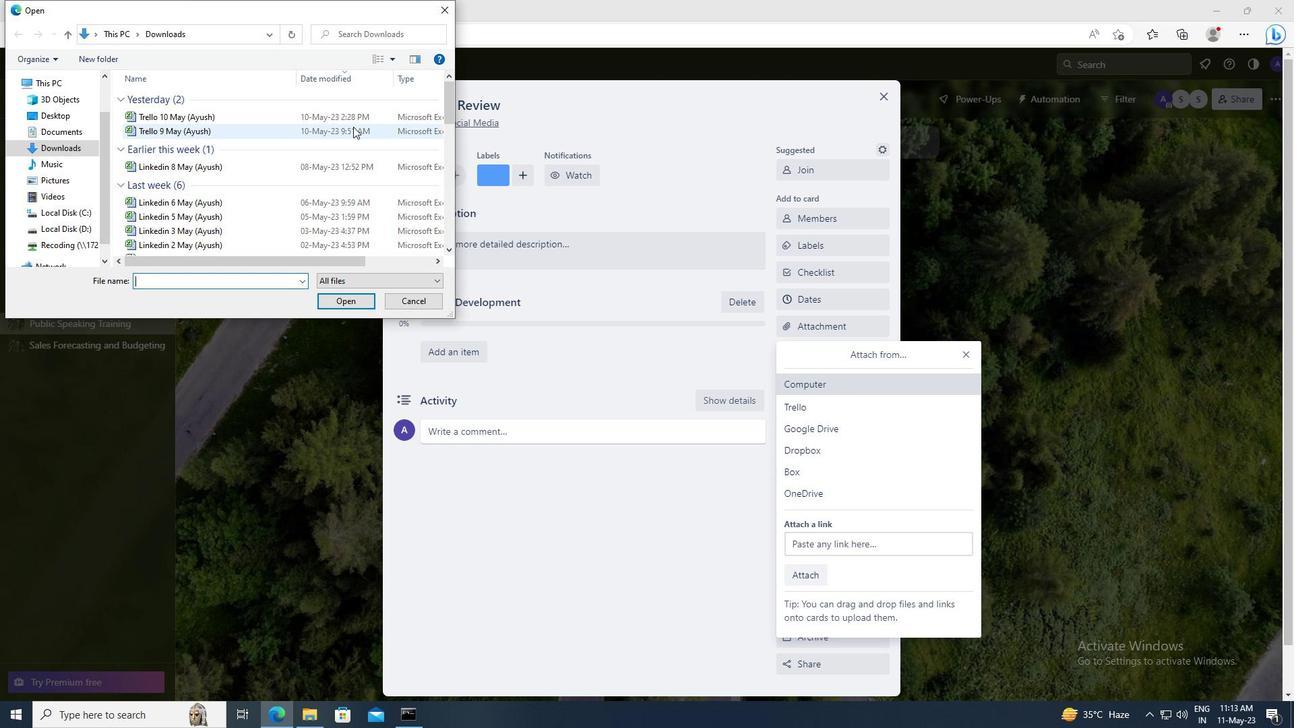 
Action: Mouse moved to (363, 304)
Screenshot: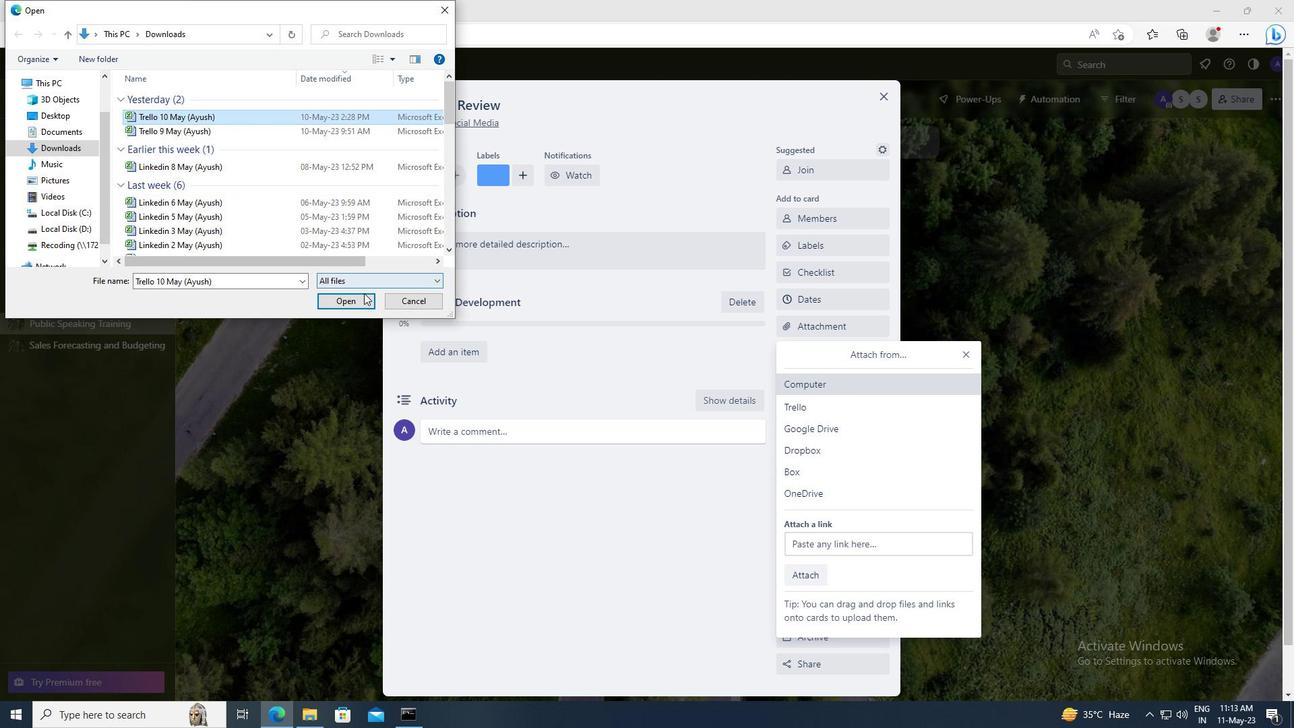 
Action: Mouse pressed left at (363, 304)
Screenshot: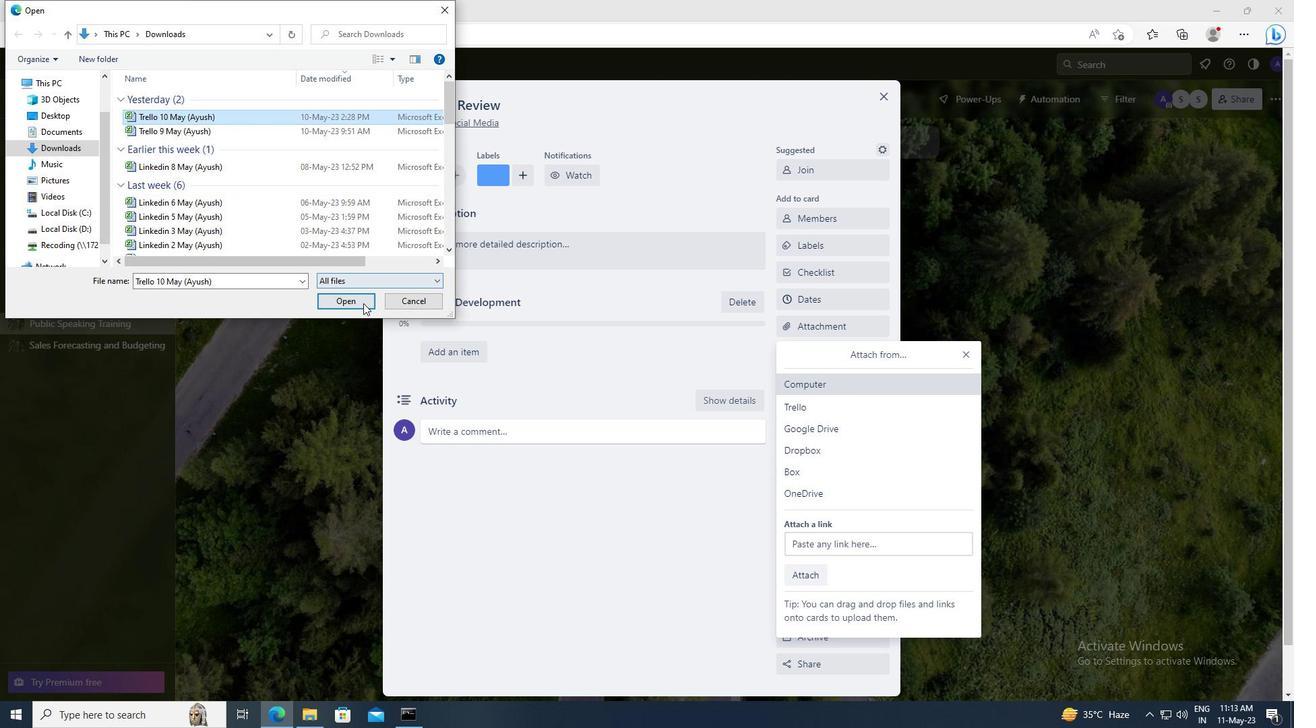 
Action: Mouse moved to (791, 353)
Screenshot: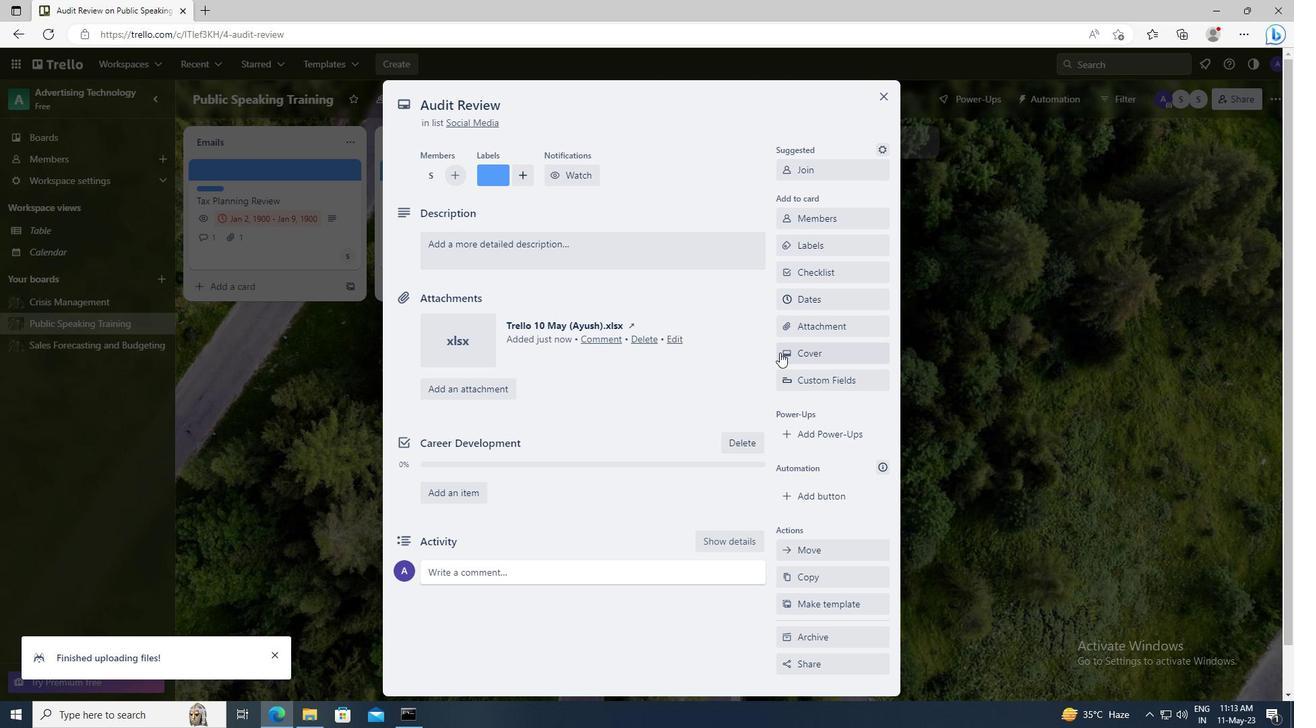 
Action: Mouse pressed left at (791, 353)
Screenshot: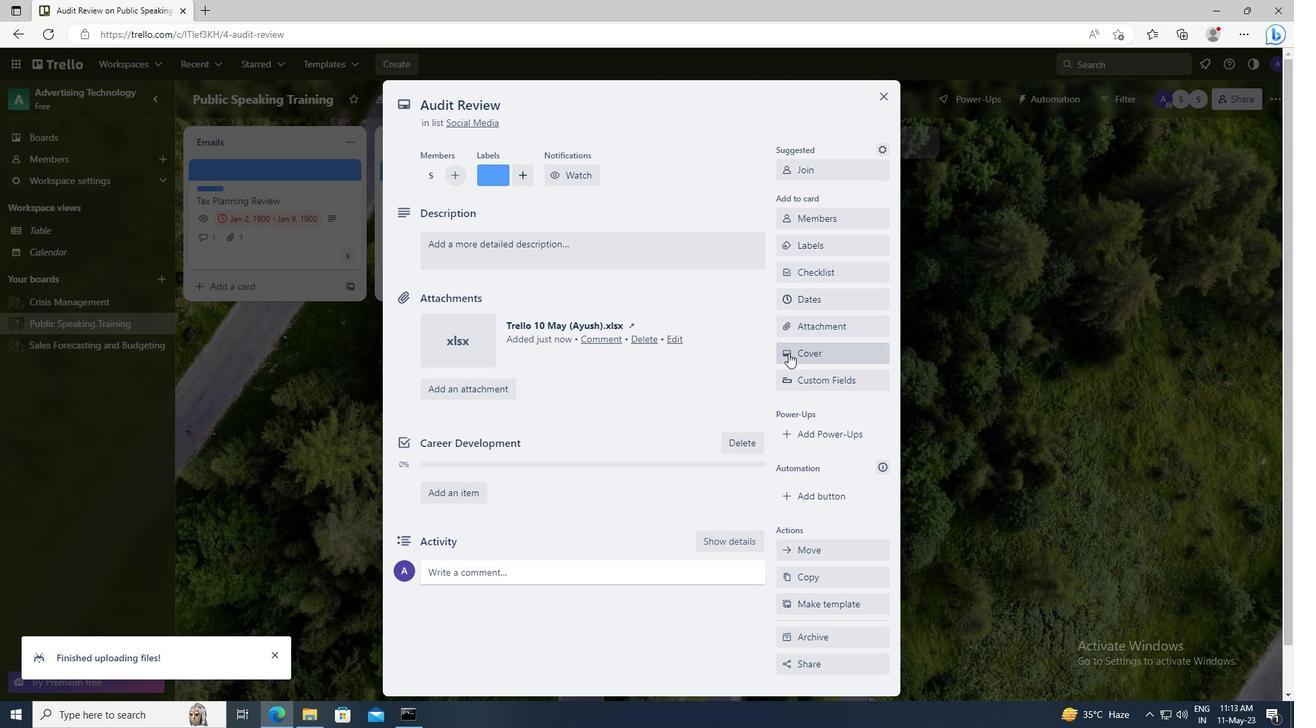 
Action: Mouse moved to (799, 459)
Screenshot: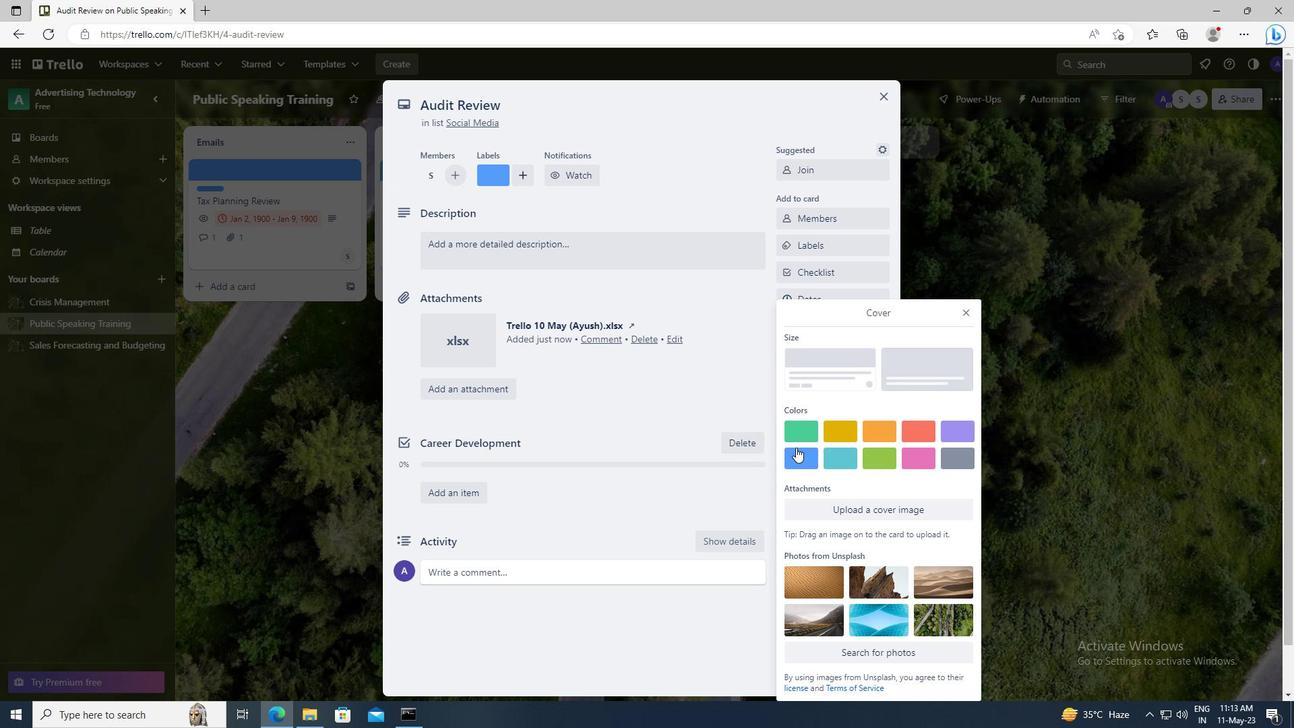 
Action: Mouse pressed left at (799, 459)
Screenshot: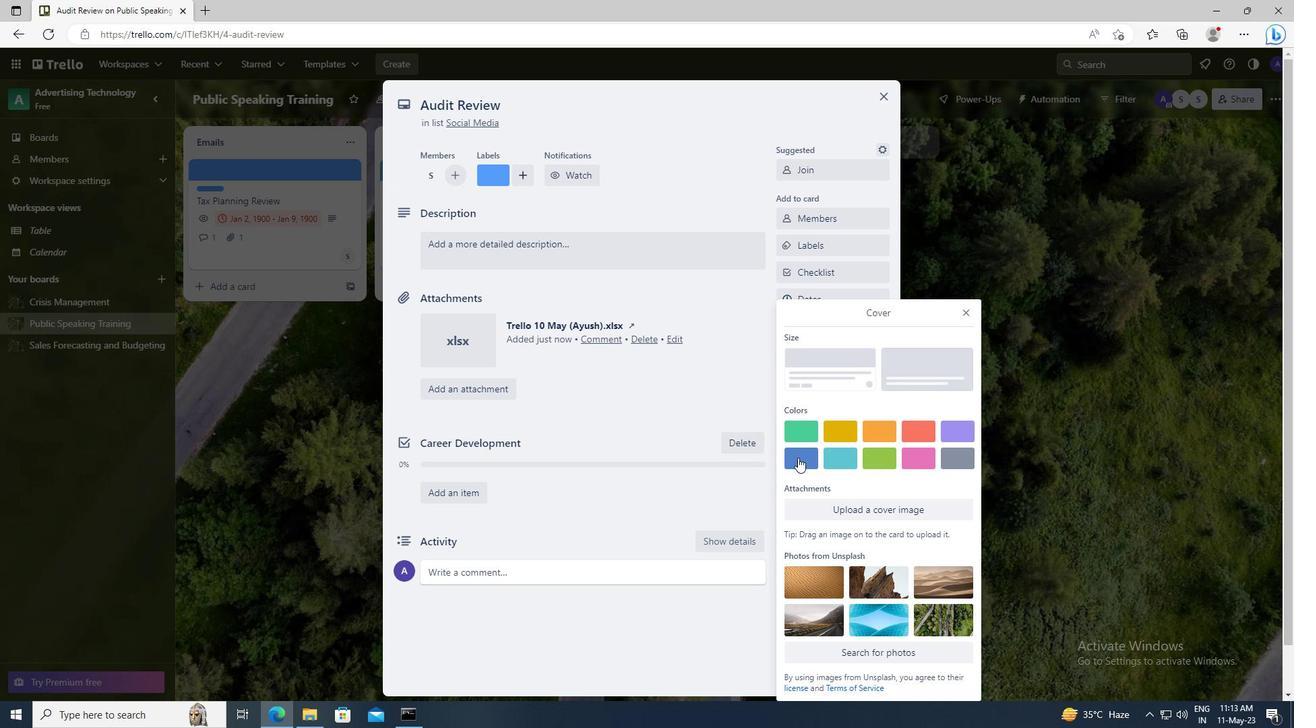
Action: Mouse moved to (966, 290)
Screenshot: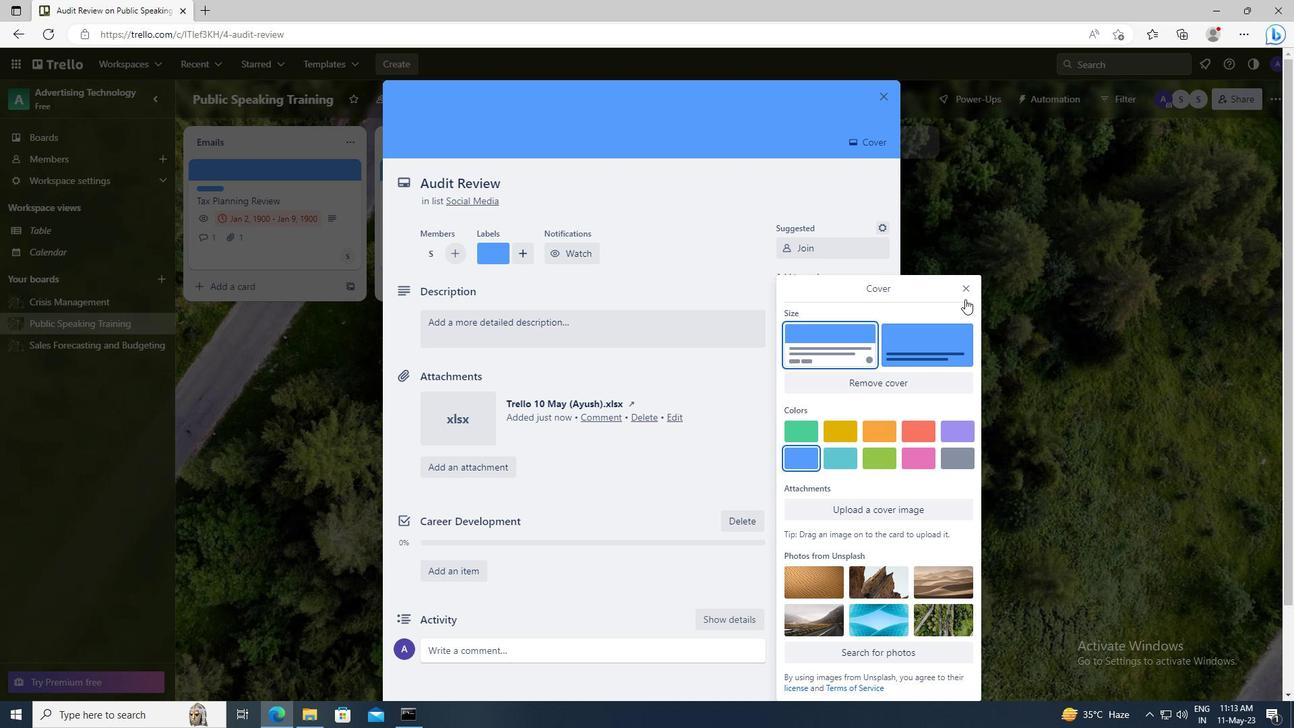 
Action: Mouse pressed left at (966, 290)
Screenshot: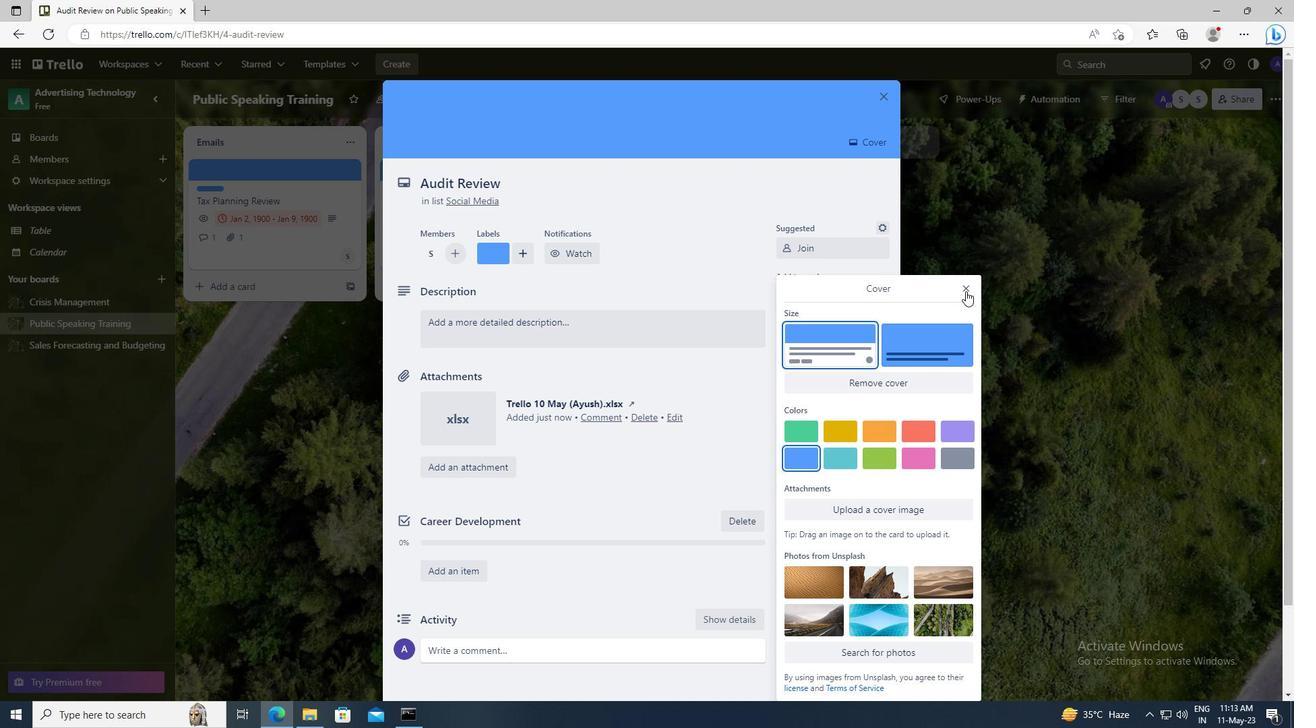 
Action: Mouse moved to (516, 326)
Screenshot: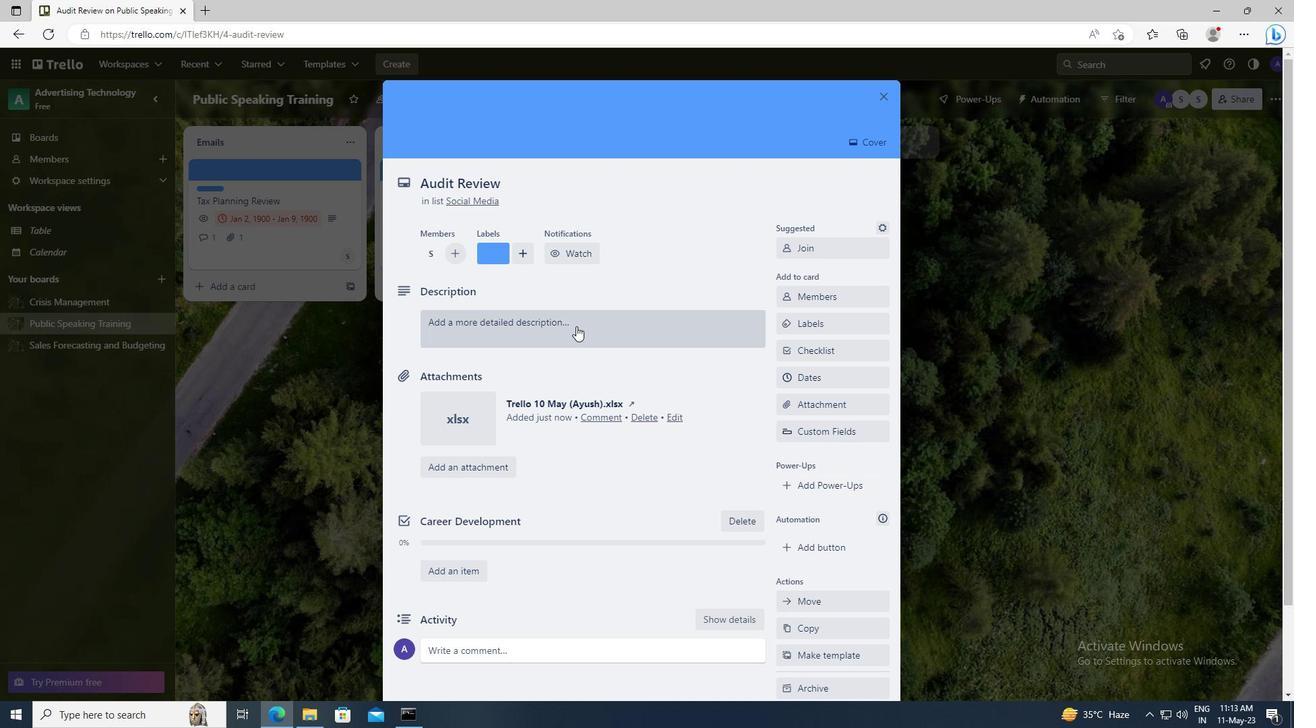 
Action: Mouse pressed left at (516, 326)
Screenshot: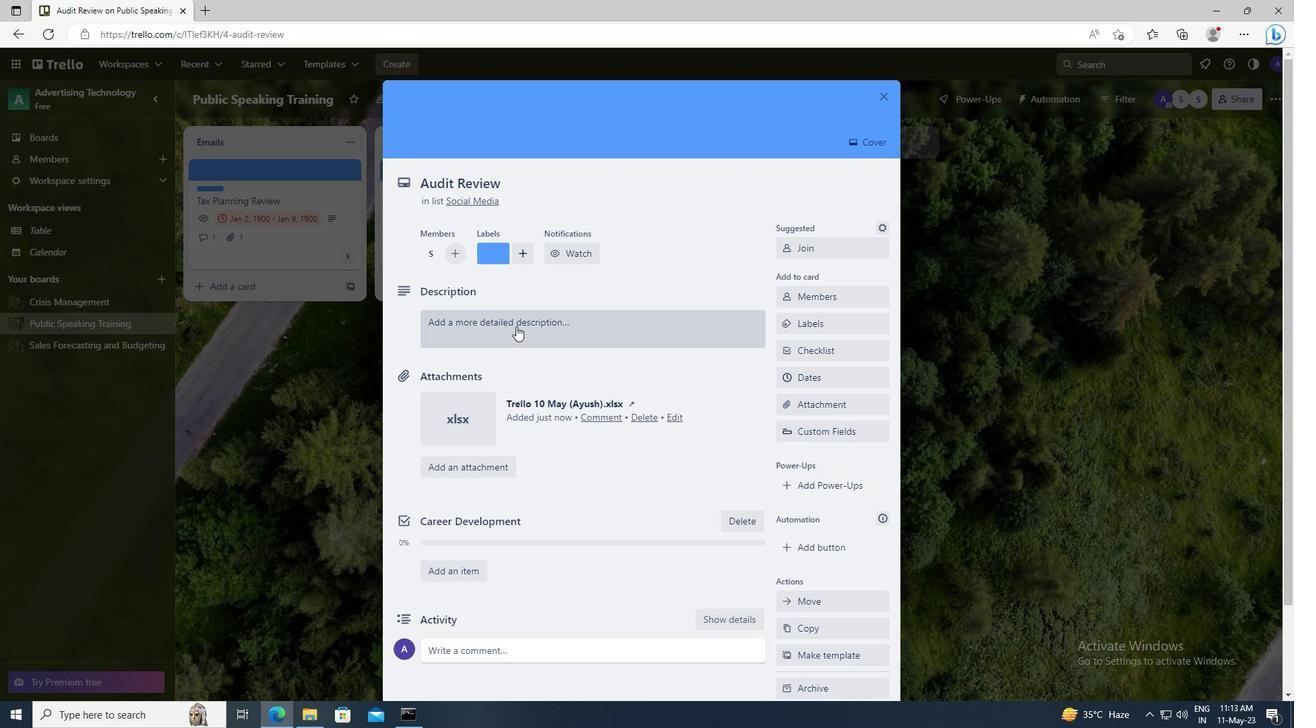 
Action: Key pressed <Key.shift>PLAN<Key.space>AND<Key.space>EXECUTE<Key.space>COMPANY<Key.space>TEAM-BUILDING<Key.space>EVENT
Screenshot: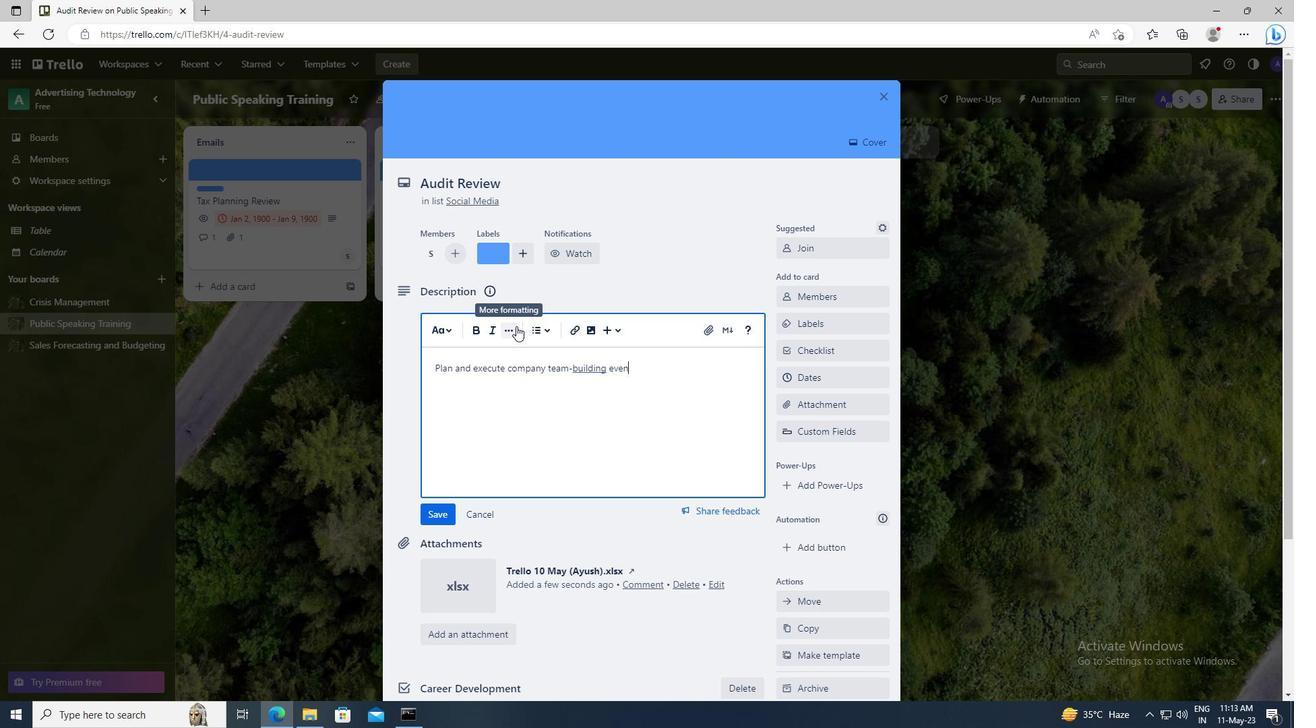 
Action: Mouse moved to (447, 510)
Screenshot: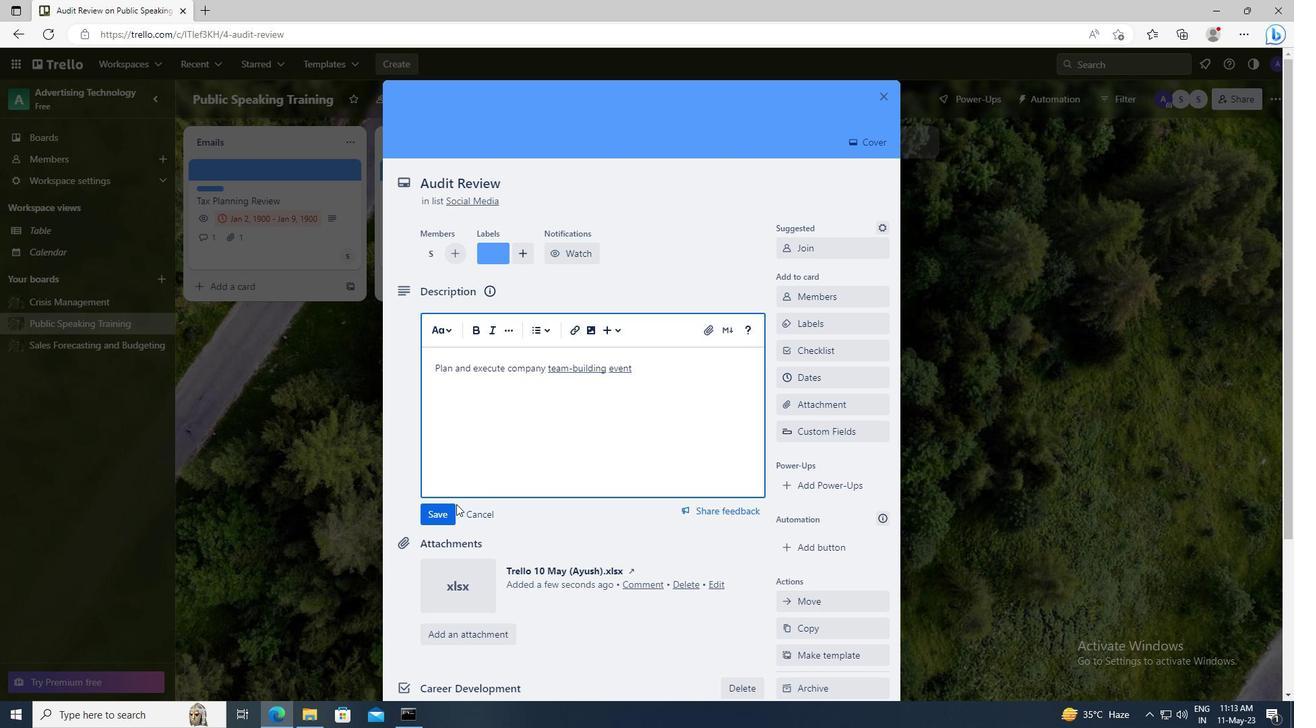 
Action: Mouse pressed left at (447, 510)
Screenshot: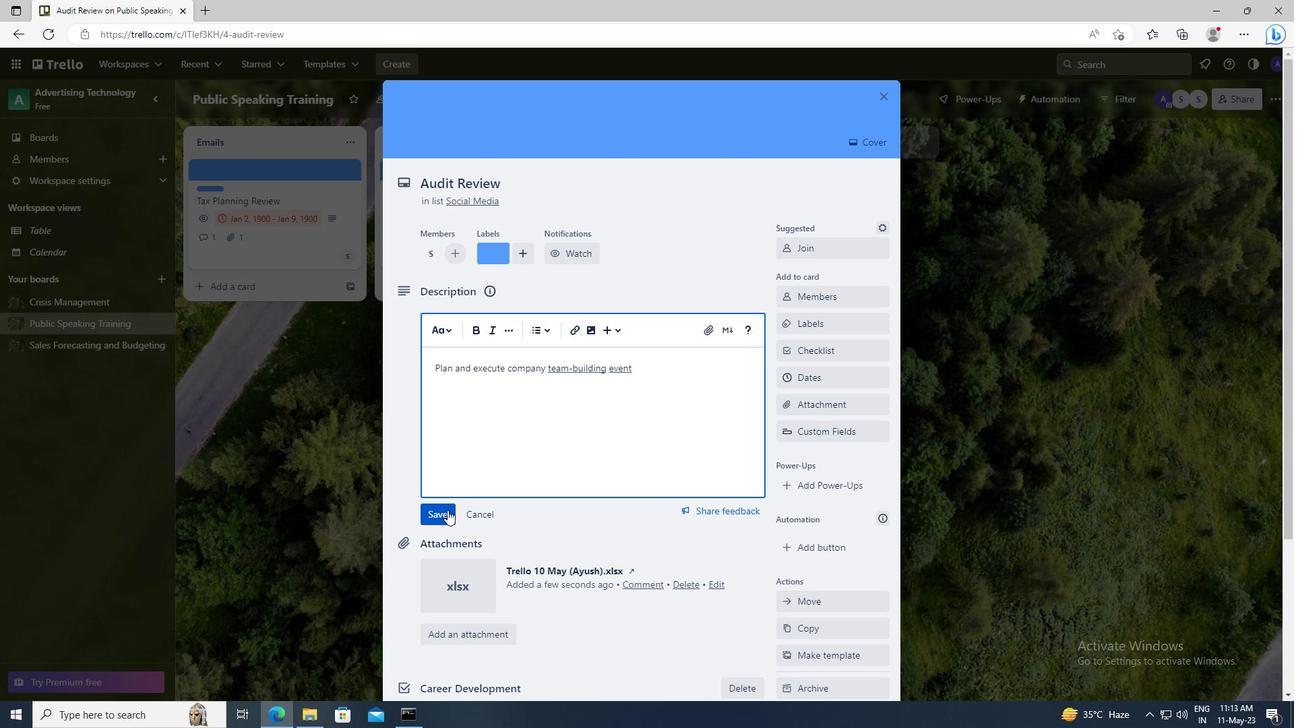 
Action: Mouse scrolled (447, 509) with delta (0, 0)
Screenshot: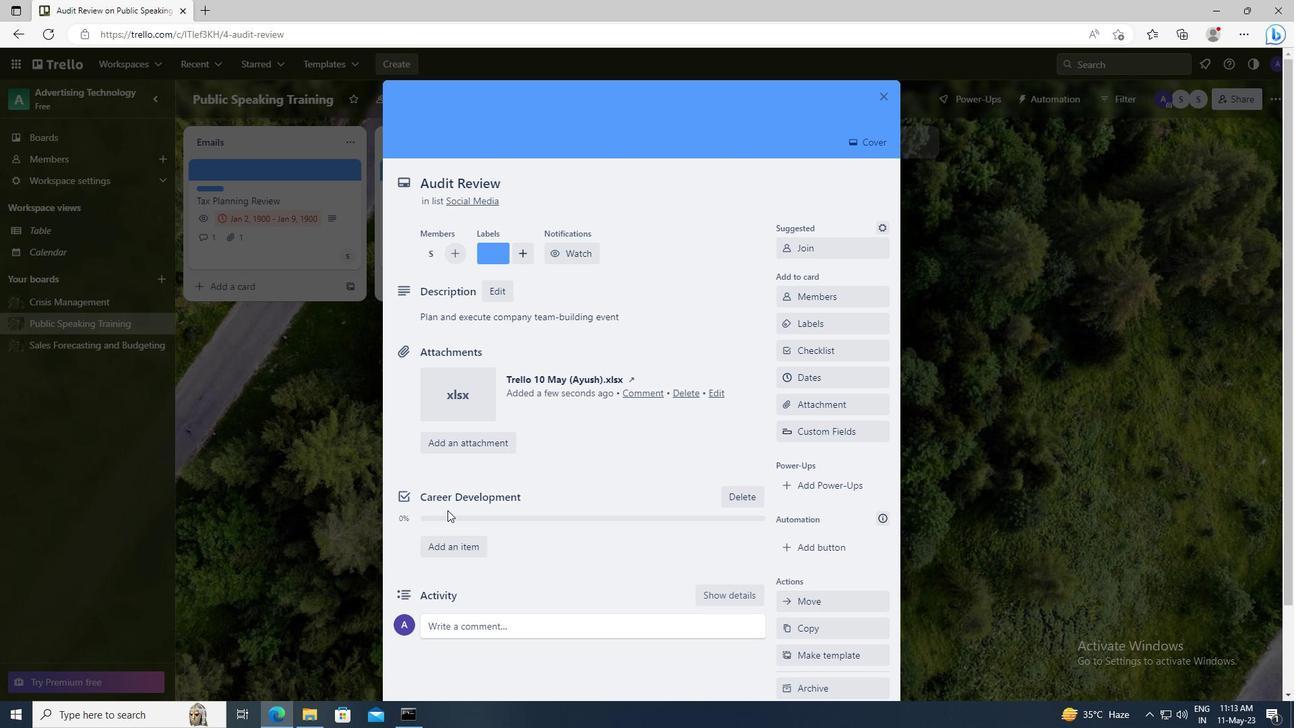 
Action: Mouse moved to (447, 534)
Screenshot: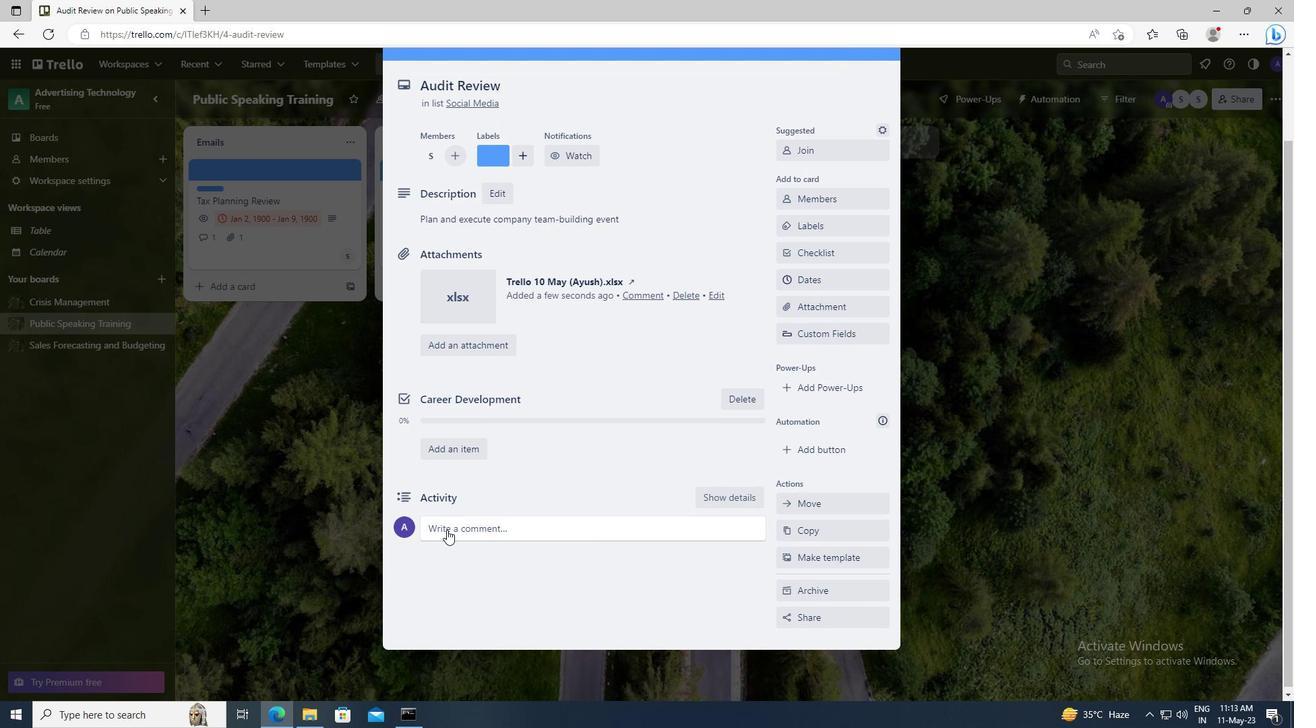 
Action: Mouse pressed left at (447, 534)
Screenshot: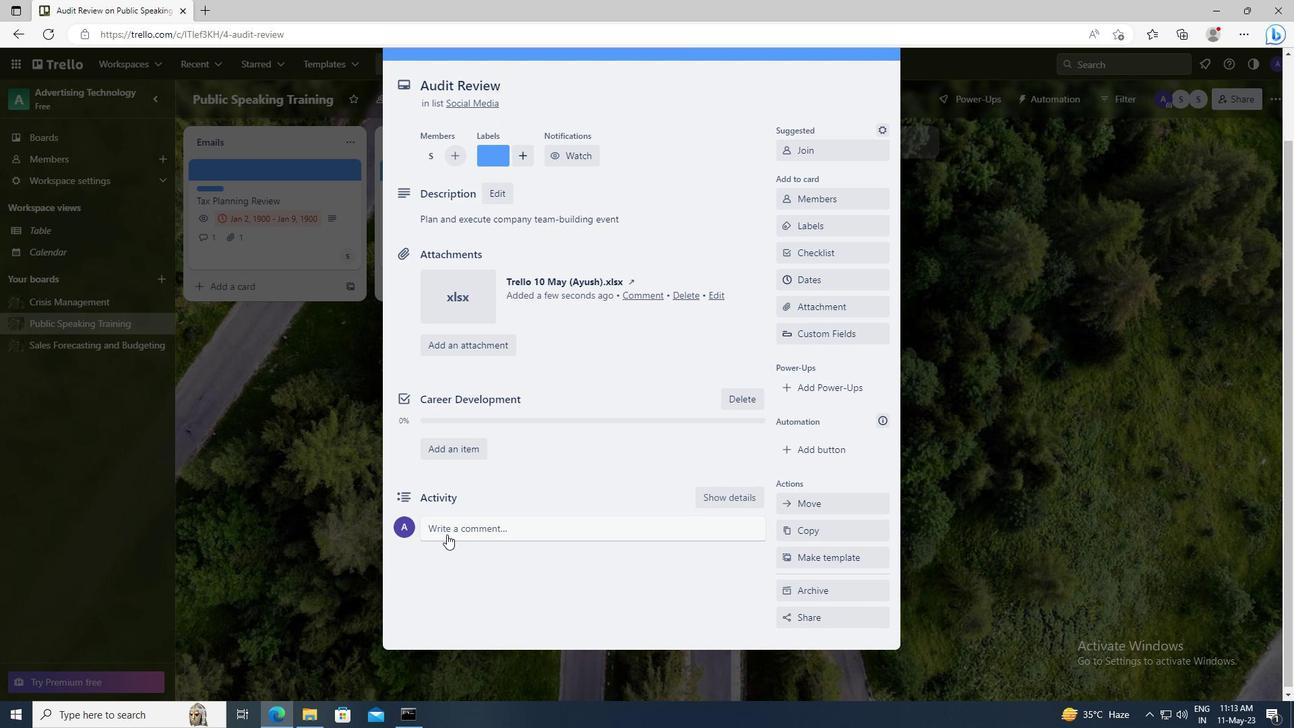 
Action: Key pressed <Key.shift>GIVEN<Key.space>THE<Key.space>POTENTIAL<Key.space>IMPACT<Key.space>OF<Key.space>THIS<Key.space>TASK<Key.space>ON<Key.space>OUR<Key.space>COMPANY<Key.space>CULTURE<Key.space>AND<Key.space>VALUES,<Key.space>LET<Key.space>US<Key.space>ENSURE<Key.space>THAT<Key.space>WE<Key.space>APPROACH<Key.space>IT<Key.space>WITH<Key.space>A<Key.space>SENSE<Key.space>OF<Key.space>INCLUSIVITY<Key.space>AND<Key.space>DIVERSITY.
Screenshot: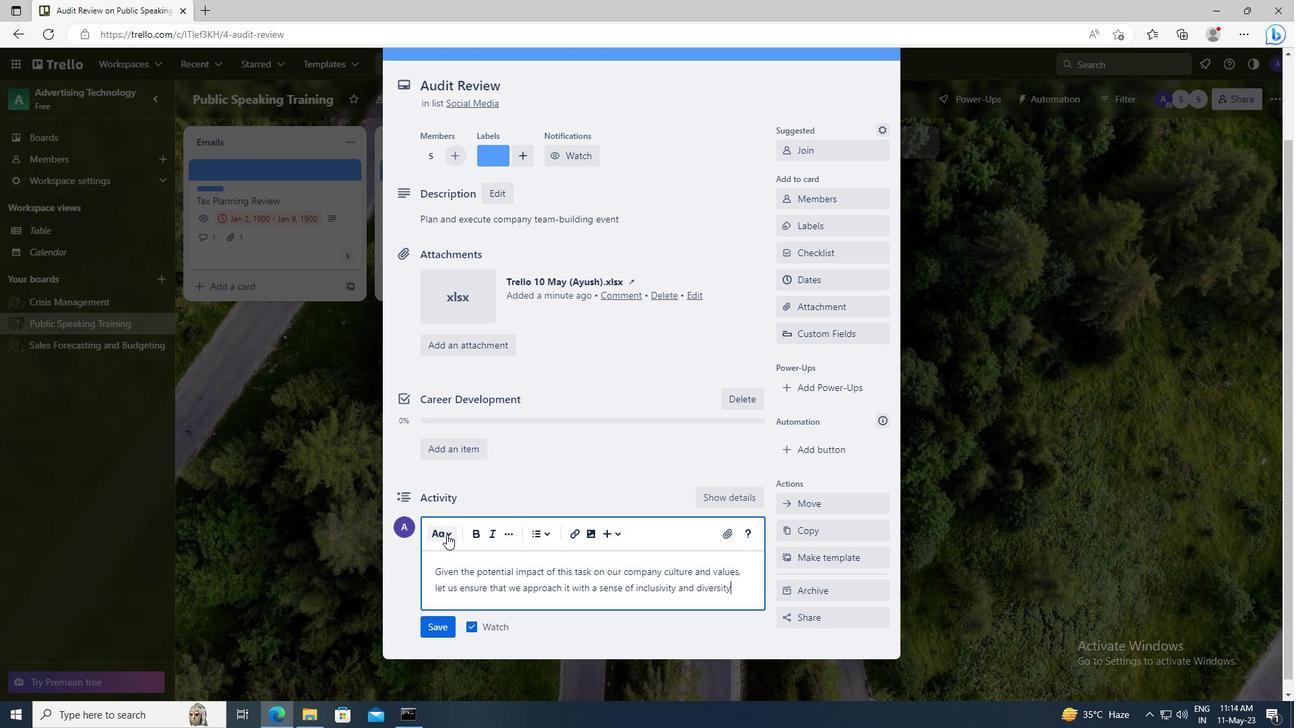 
Action: Mouse moved to (440, 625)
Screenshot: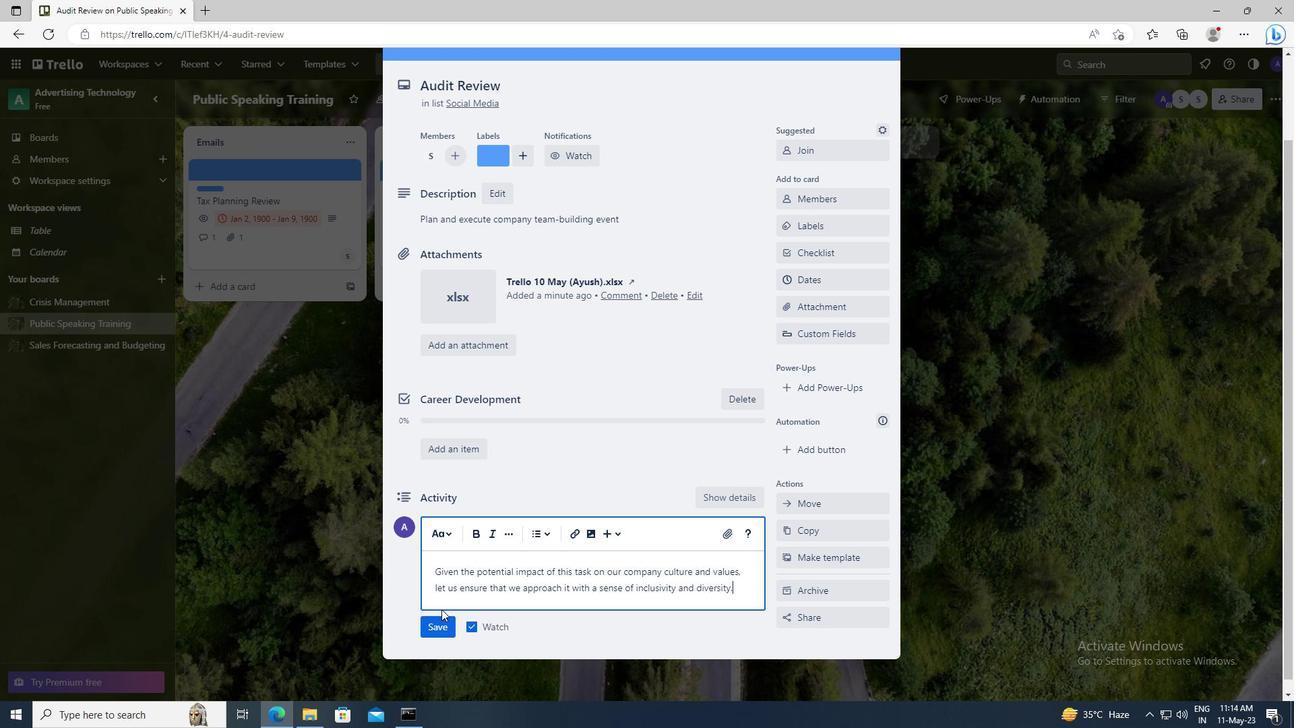 
Action: Mouse pressed left at (440, 625)
Screenshot: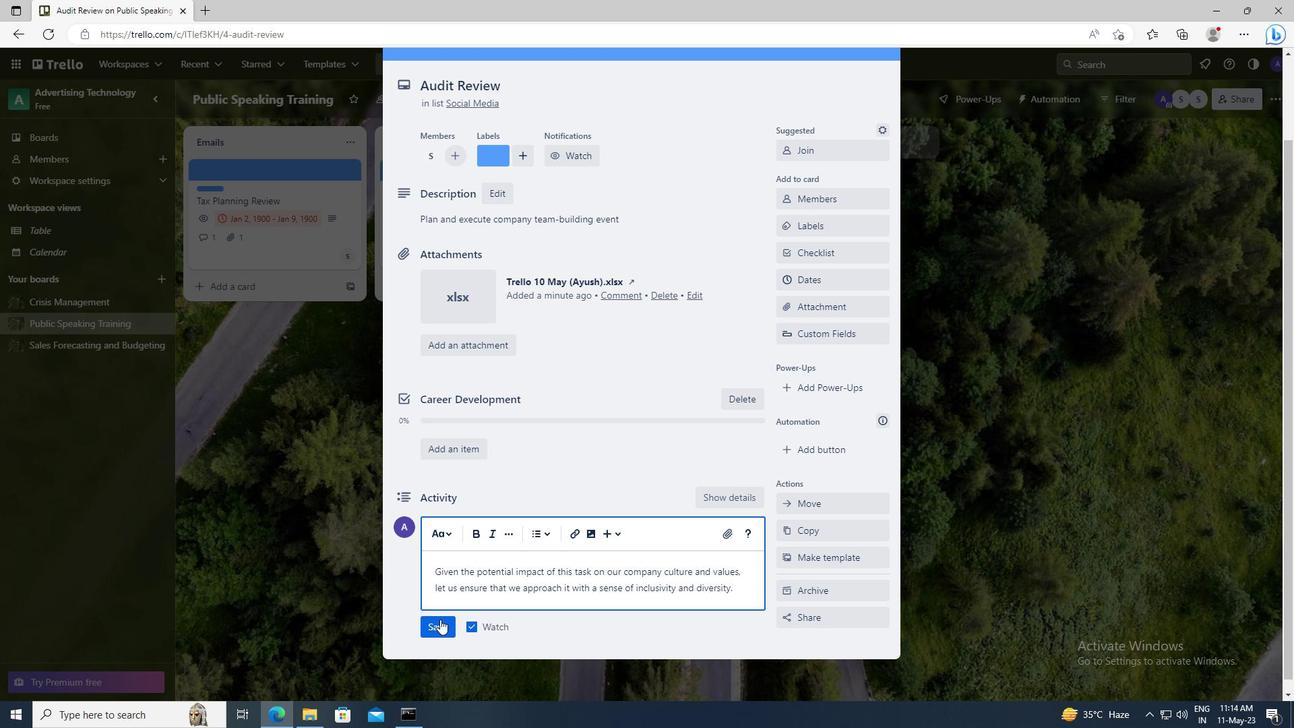 
Action: Mouse moved to (804, 281)
Screenshot: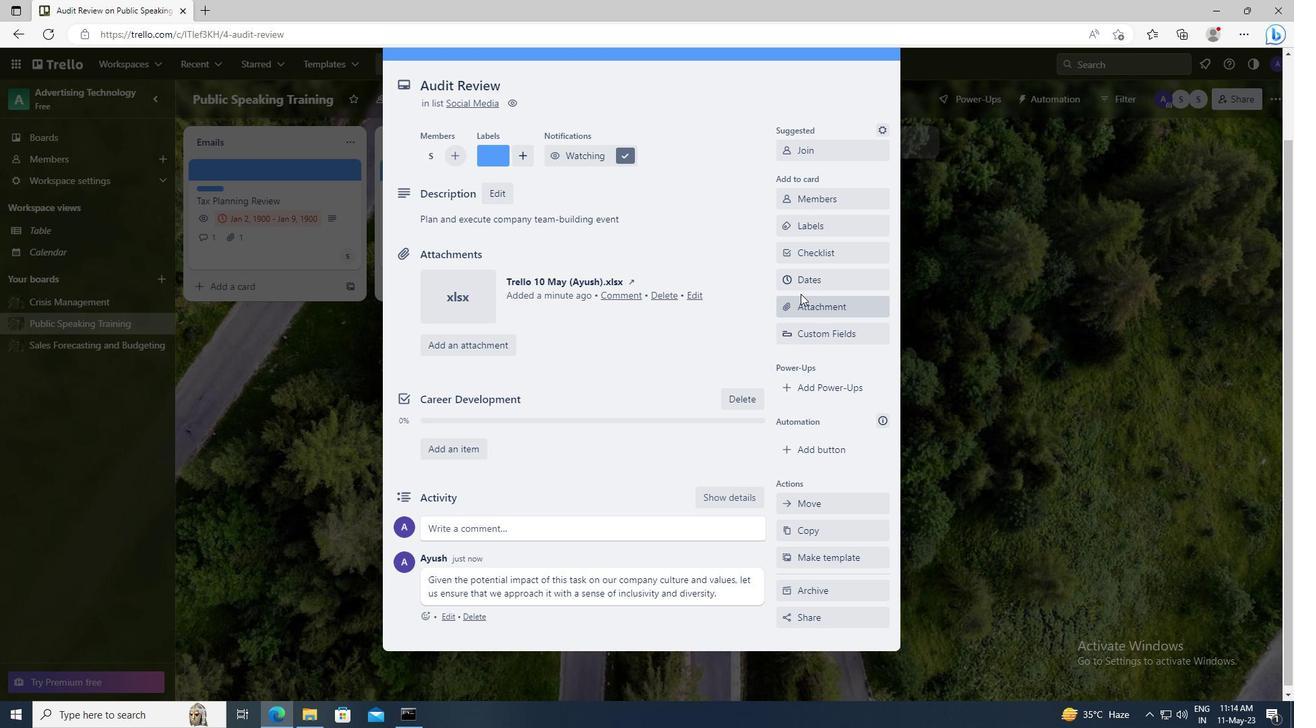 
Action: Mouse pressed left at (804, 281)
Screenshot: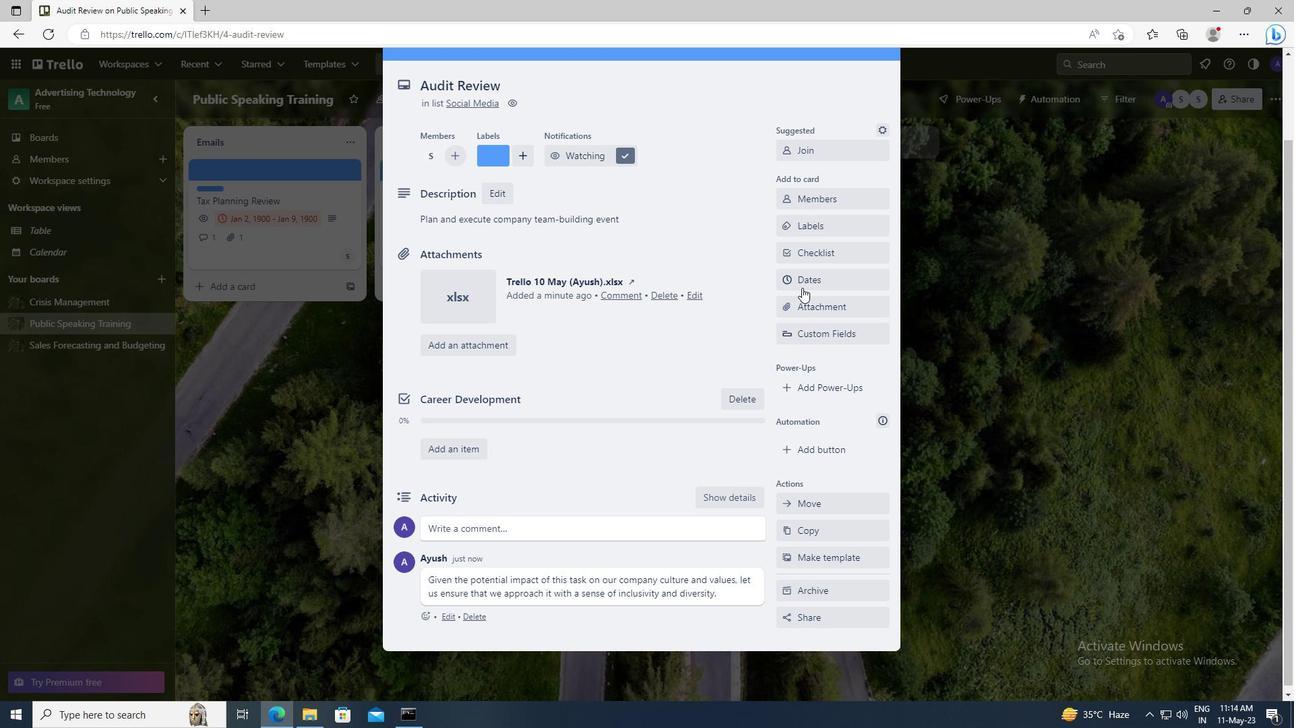 
Action: Mouse moved to (792, 340)
Screenshot: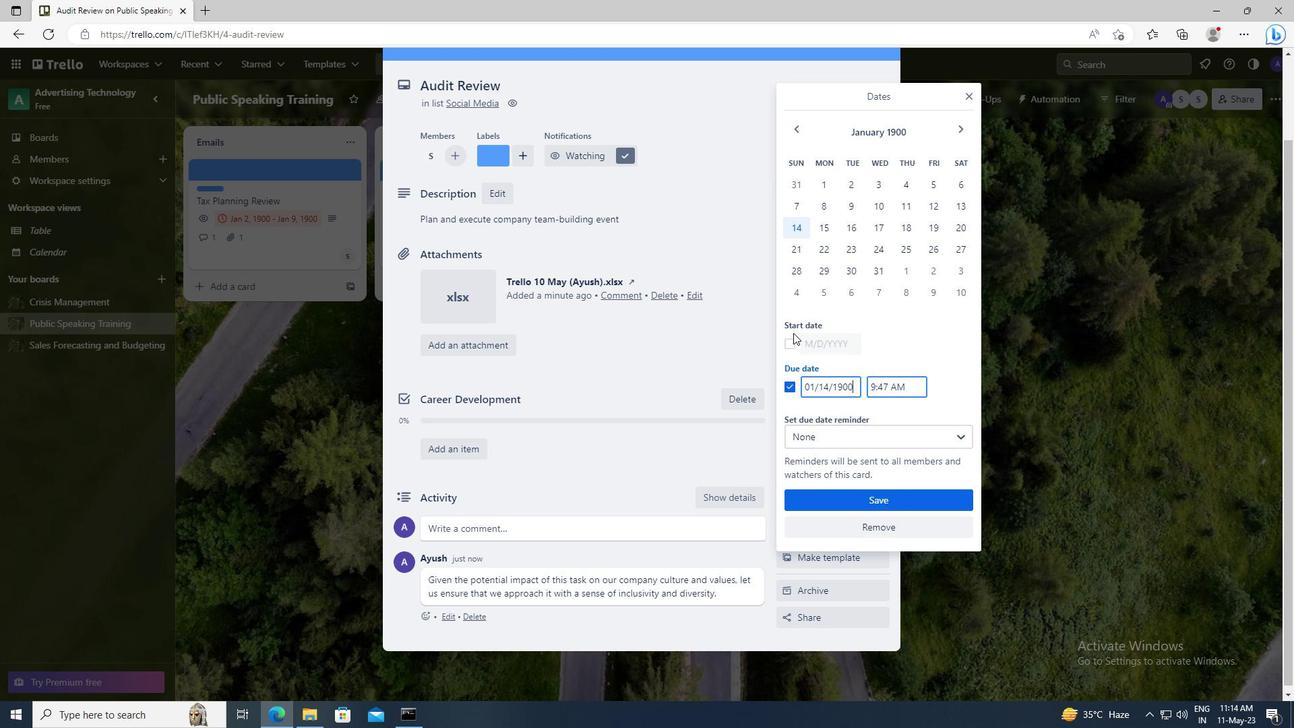 
Action: Mouse pressed left at (792, 340)
Screenshot: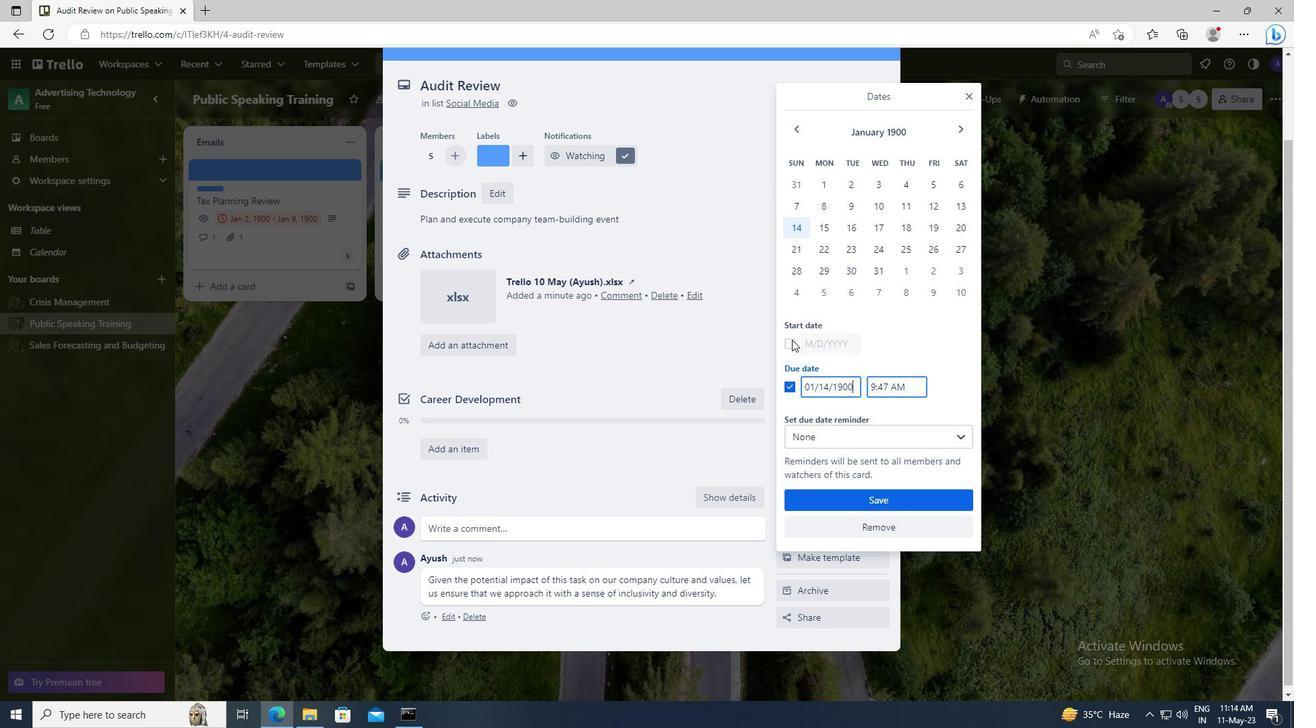 
Action: Mouse moved to (857, 346)
Screenshot: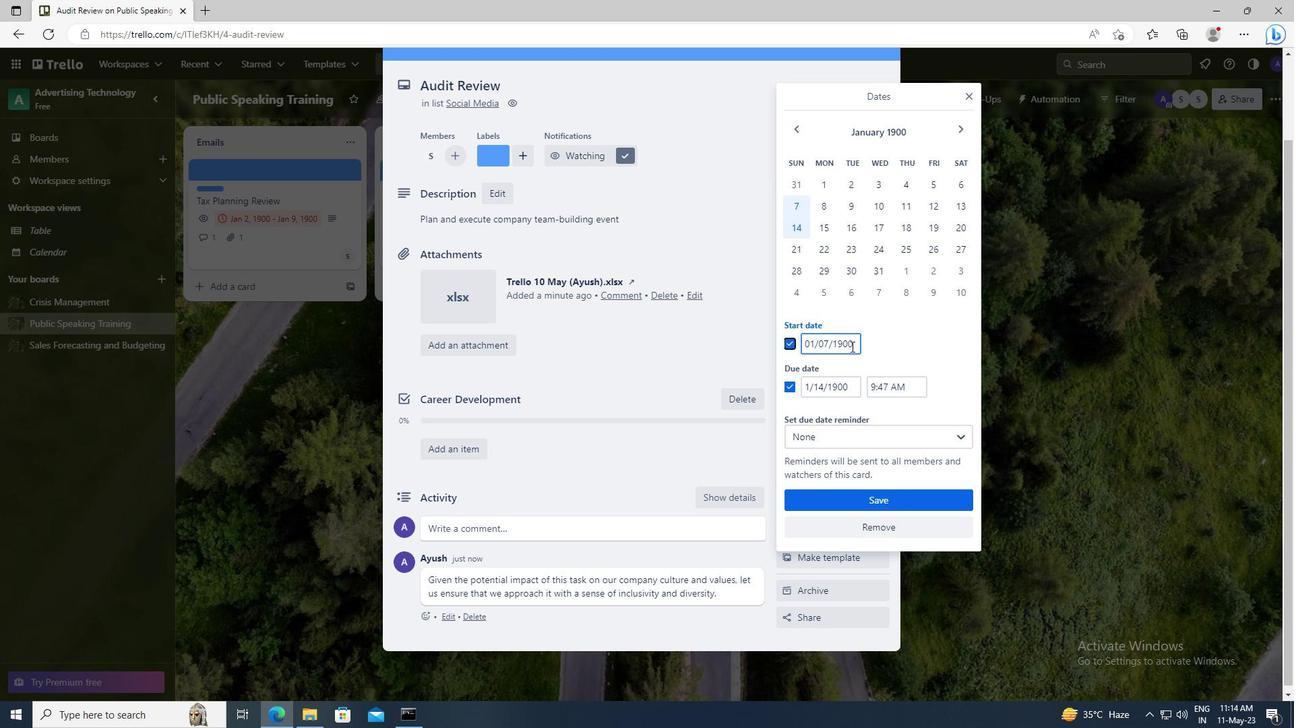 
Action: Mouse pressed left at (857, 346)
Screenshot: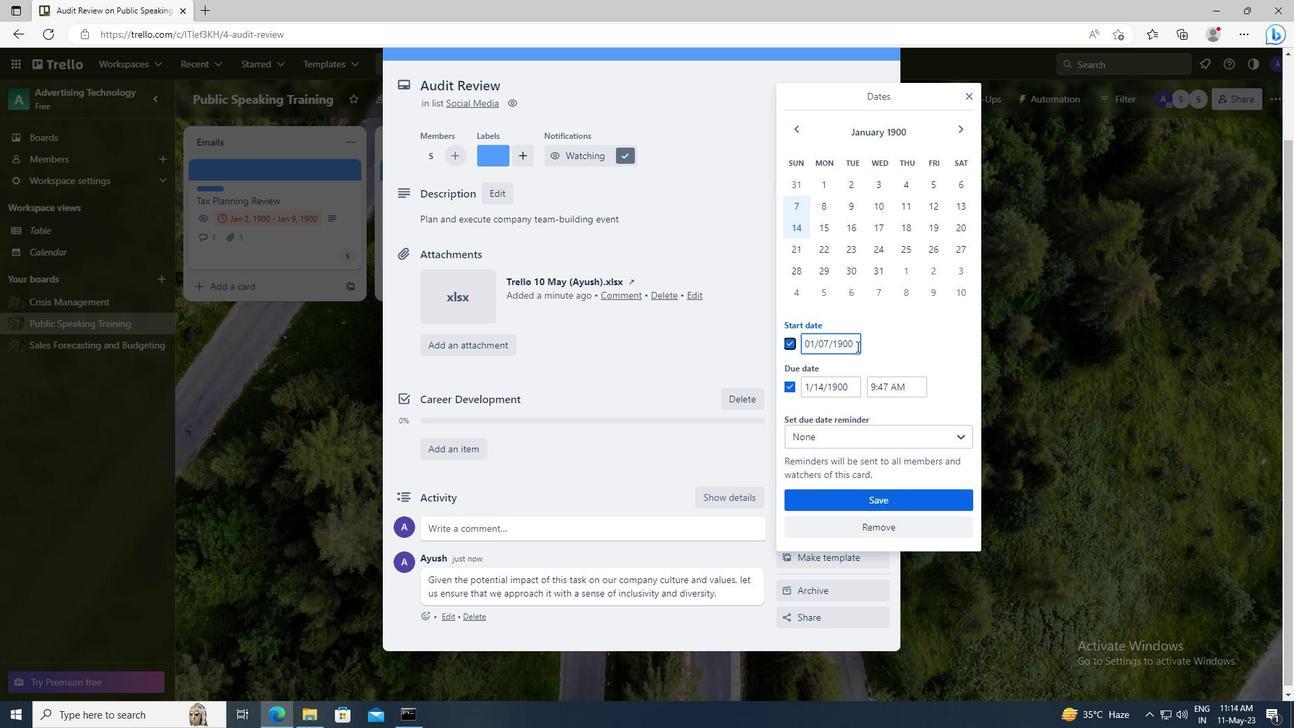 
Action: Key pressed <Key.left><Key.left><Key.left><Key.left><Key.left><Key.backspace>8
Screenshot: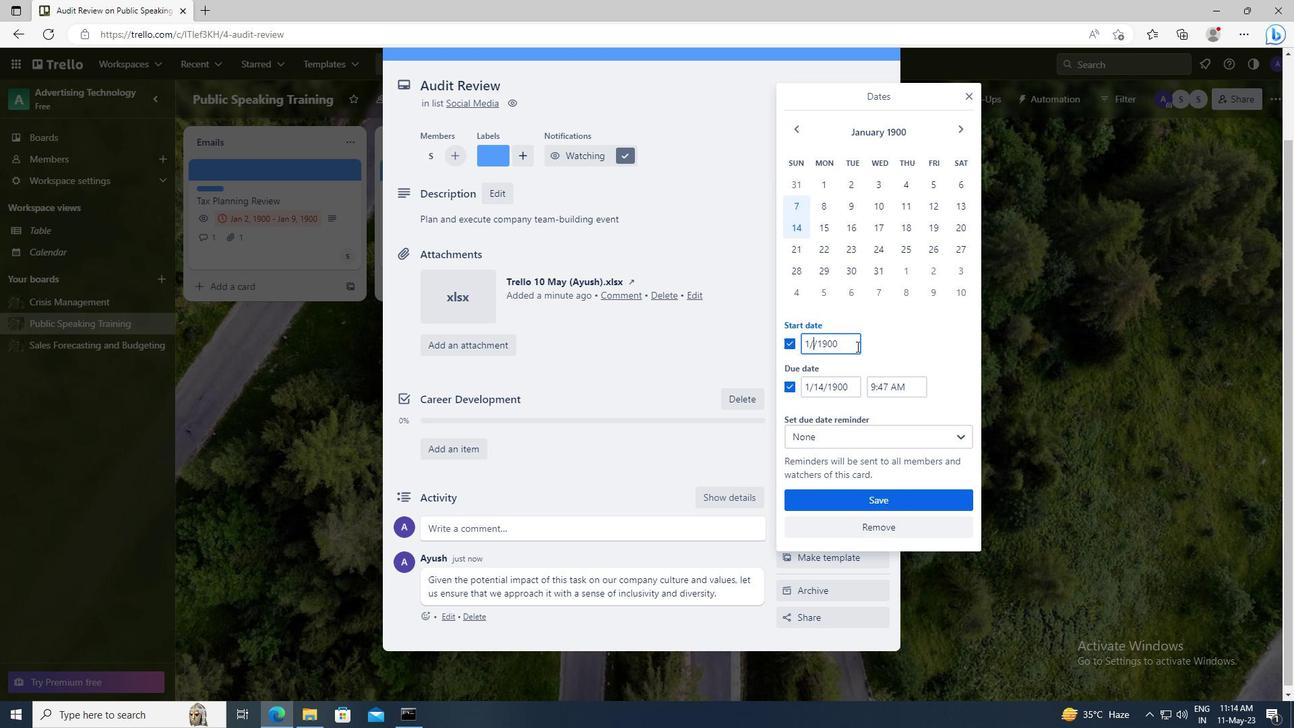 
Action: Mouse moved to (851, 392)
Screenshot: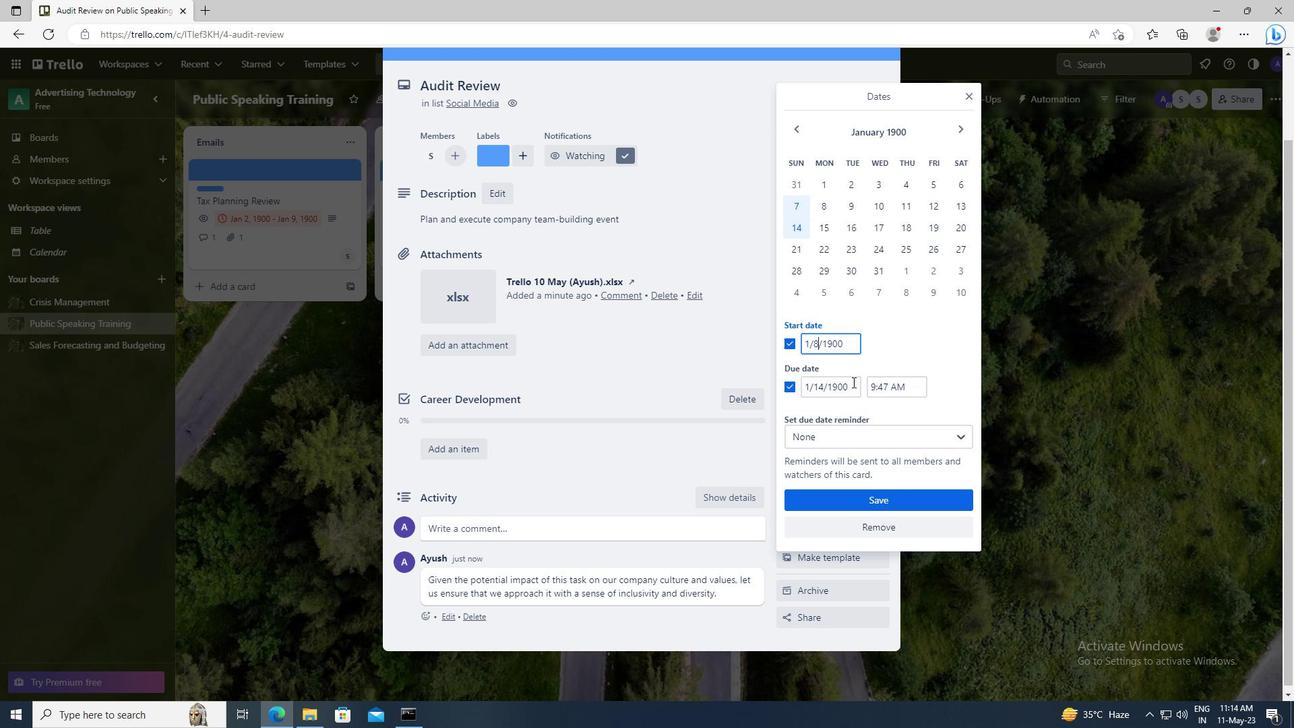 
Action: Mouse pressed left at (851, 392)
Screenshot: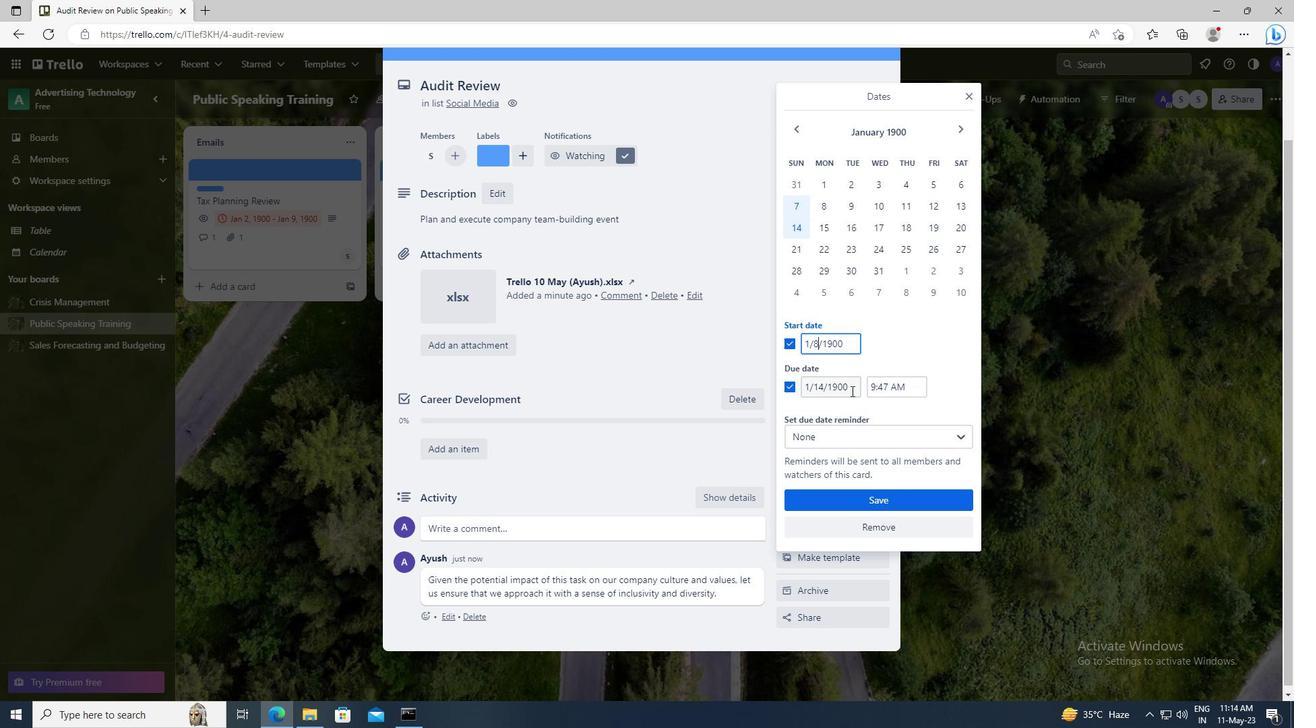 
Action: Key pressed <Key.left><Key.left><Key.left><Key.left><Key.left><Key.backspace><Key.backspace>15
Screenshot: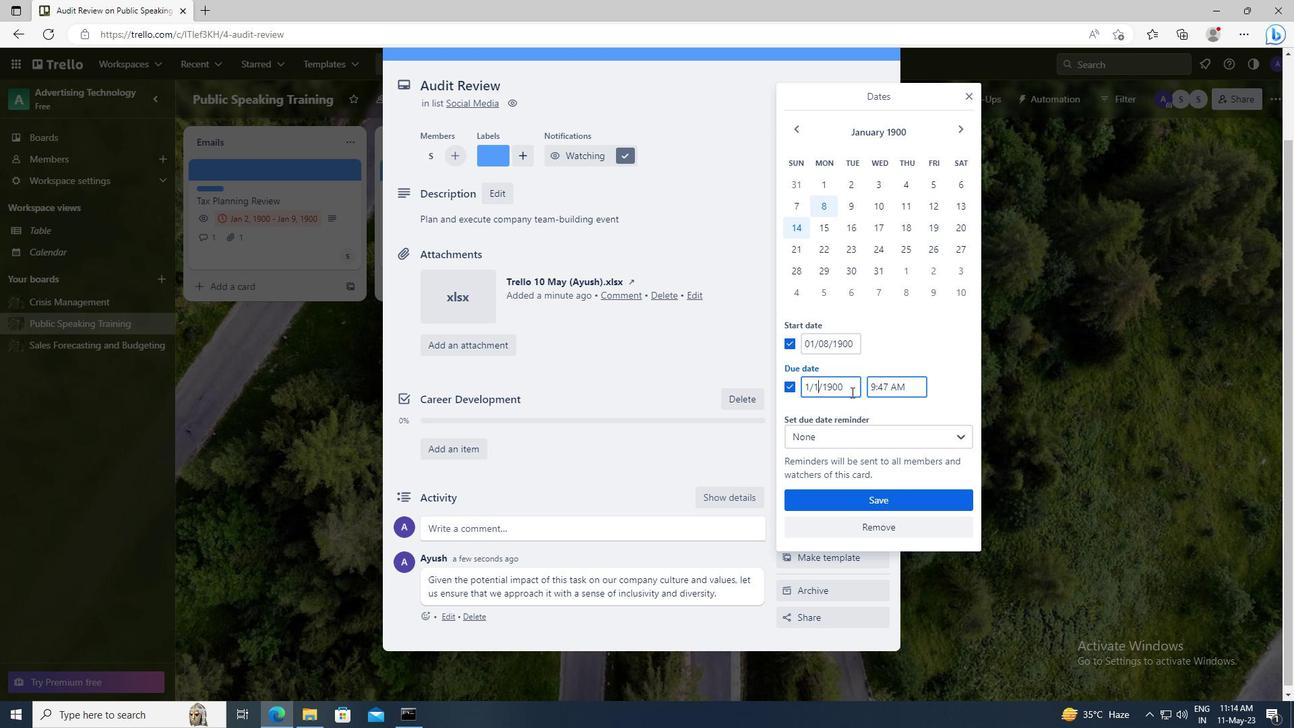 
Action: Mouse moved to (859, 498)
Screenshot: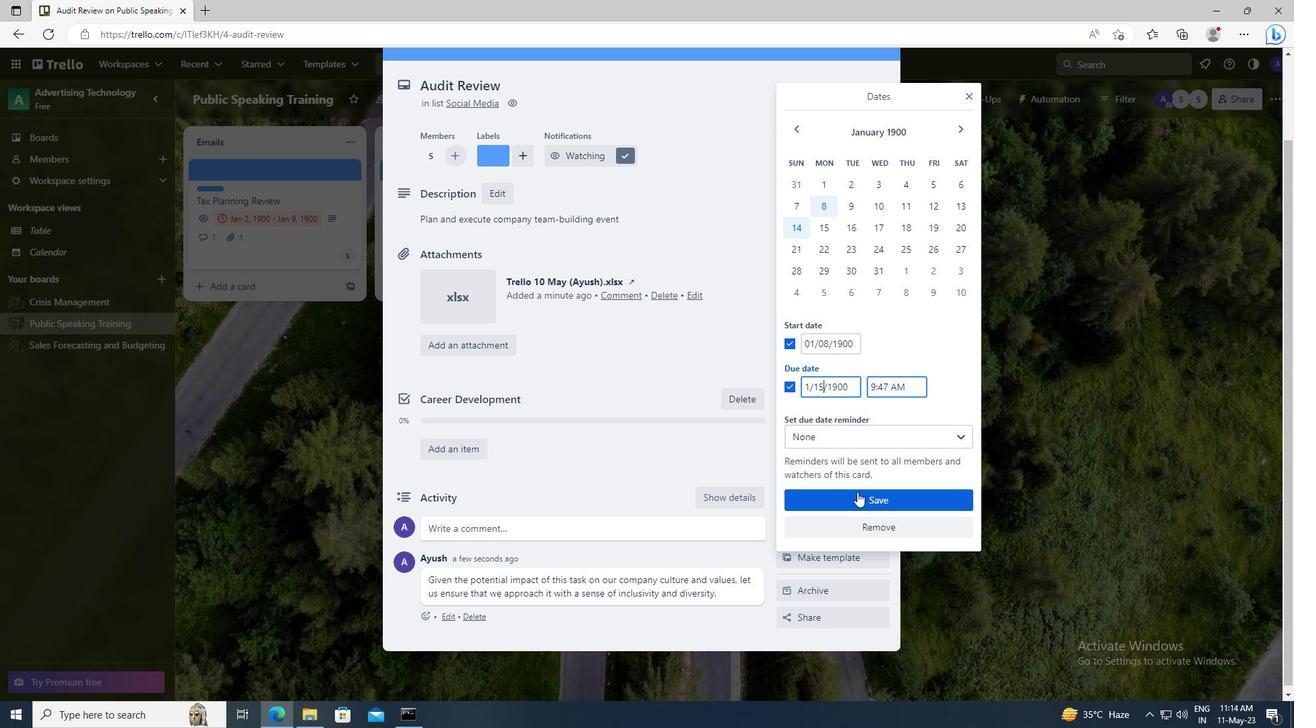 
Action: Mouse pressed left at (859, 498)
Screenshot: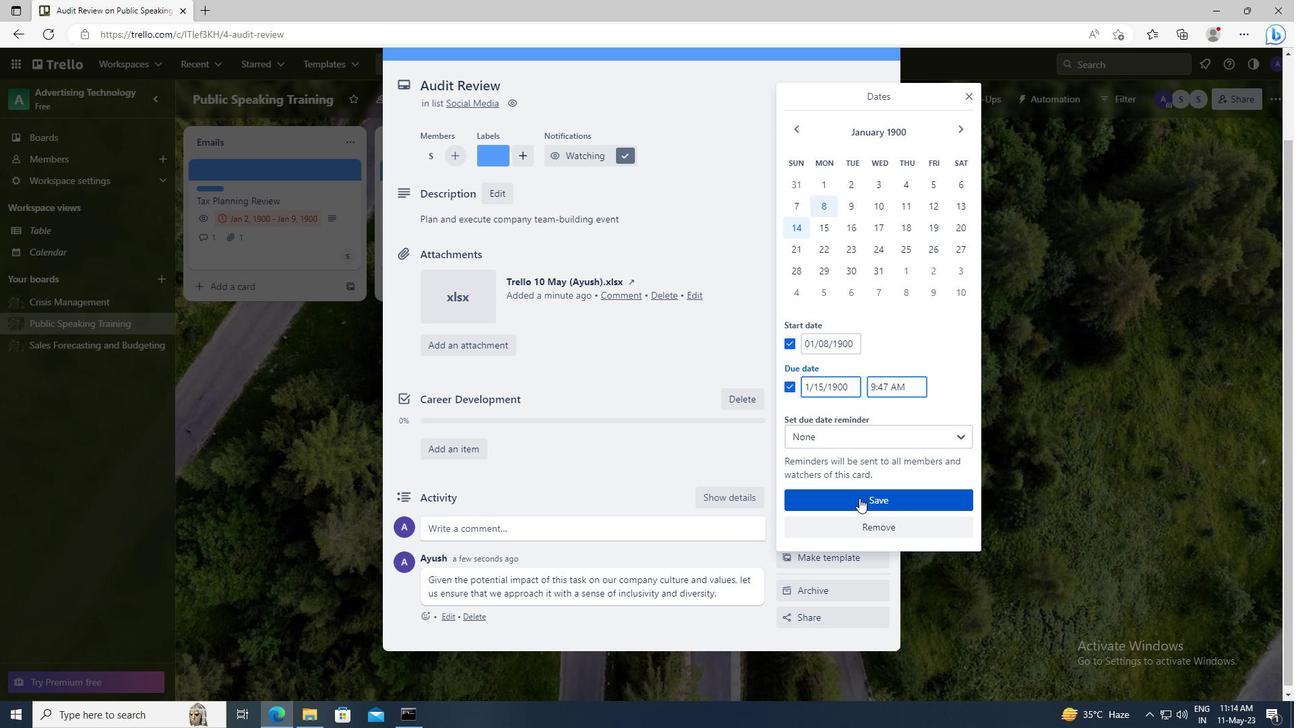 
